 Task: Look for space in Balmazújváros, Hungary from 9th June, 2023 to 17th June, 2023 for 2 adults in price range Rs.7000 to Rs.12000. Place can be private room with 1  bedroom having 2 beds and 1 bathroom. Property type can be house, flat, guest house. Booking option can be shelf check-in. Required host language is English.
Action: Mouse moved to (545, 108)
Screenshot: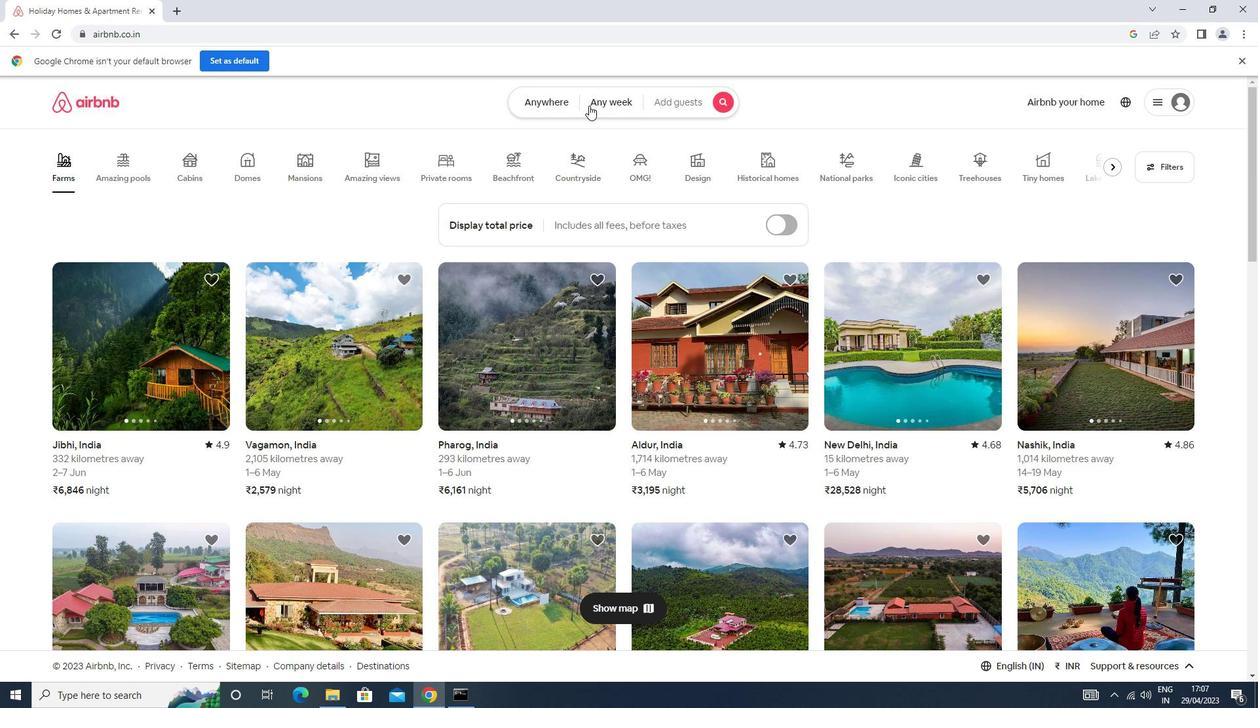 
Action: Mouse pressed left at (545, 108)
Screenshot: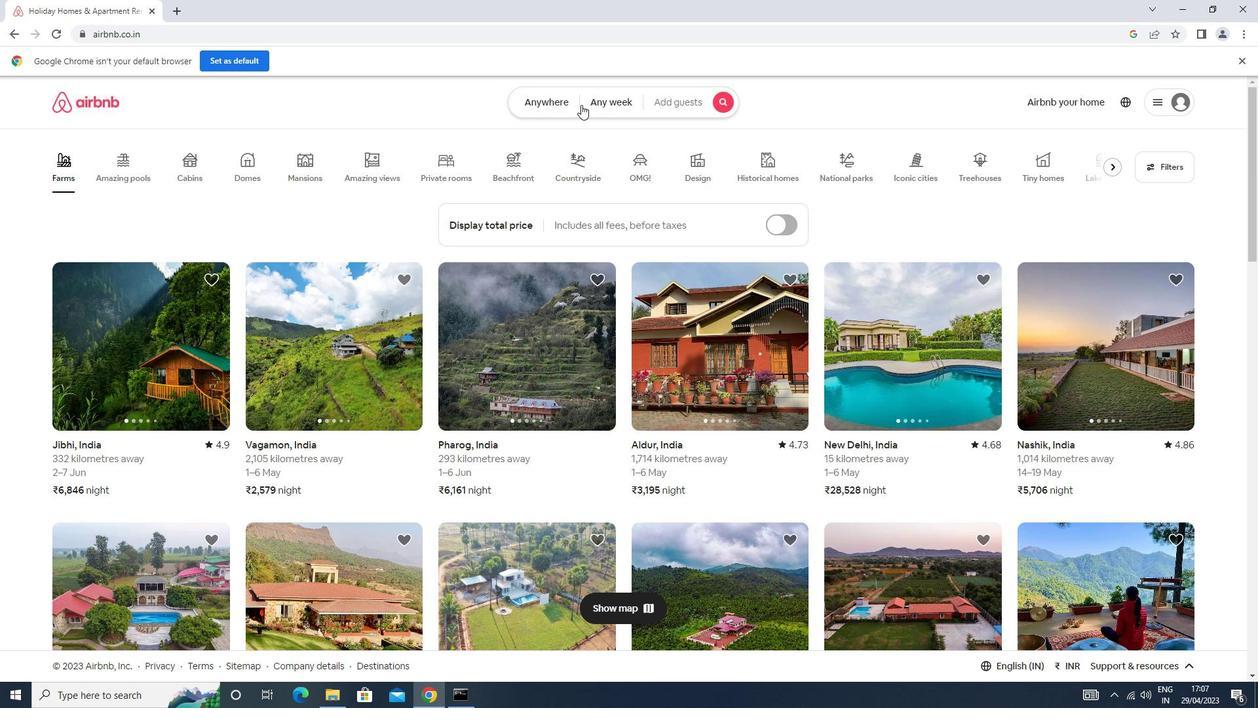 
Action: Mouse moved to (471, 150)
Screenshot: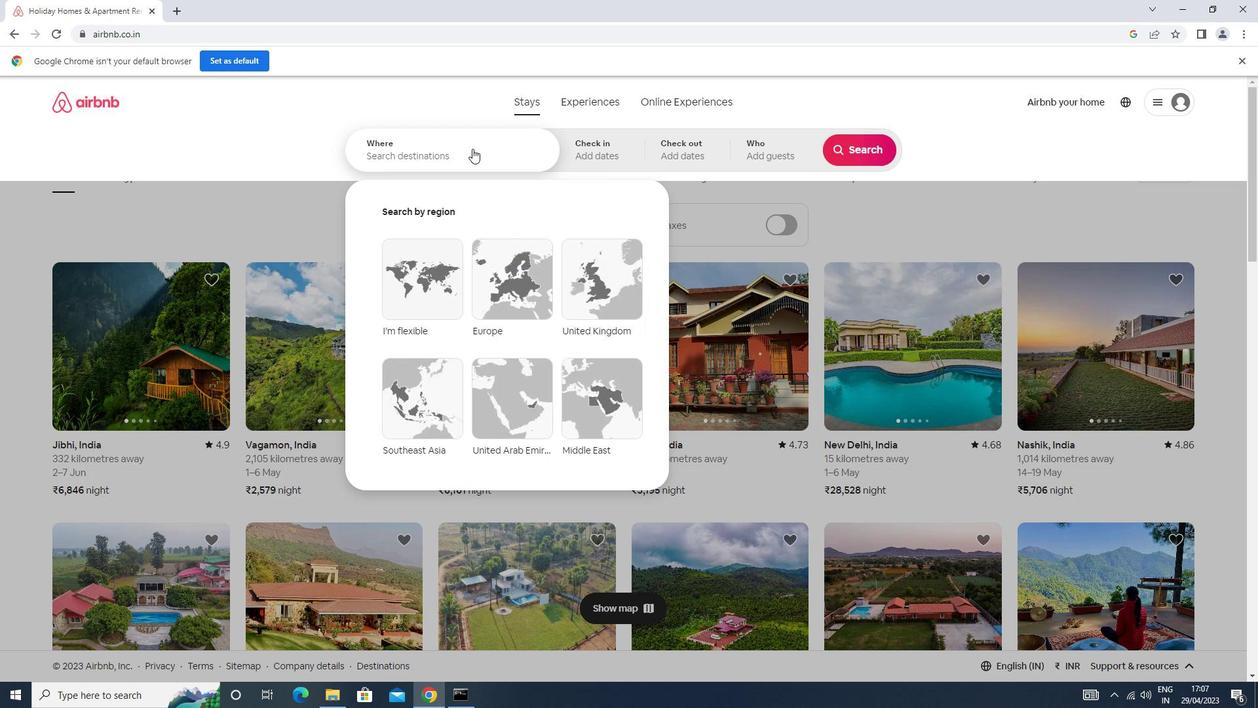 
Action: Mouse pressed left at (471, 150)
Screenshot: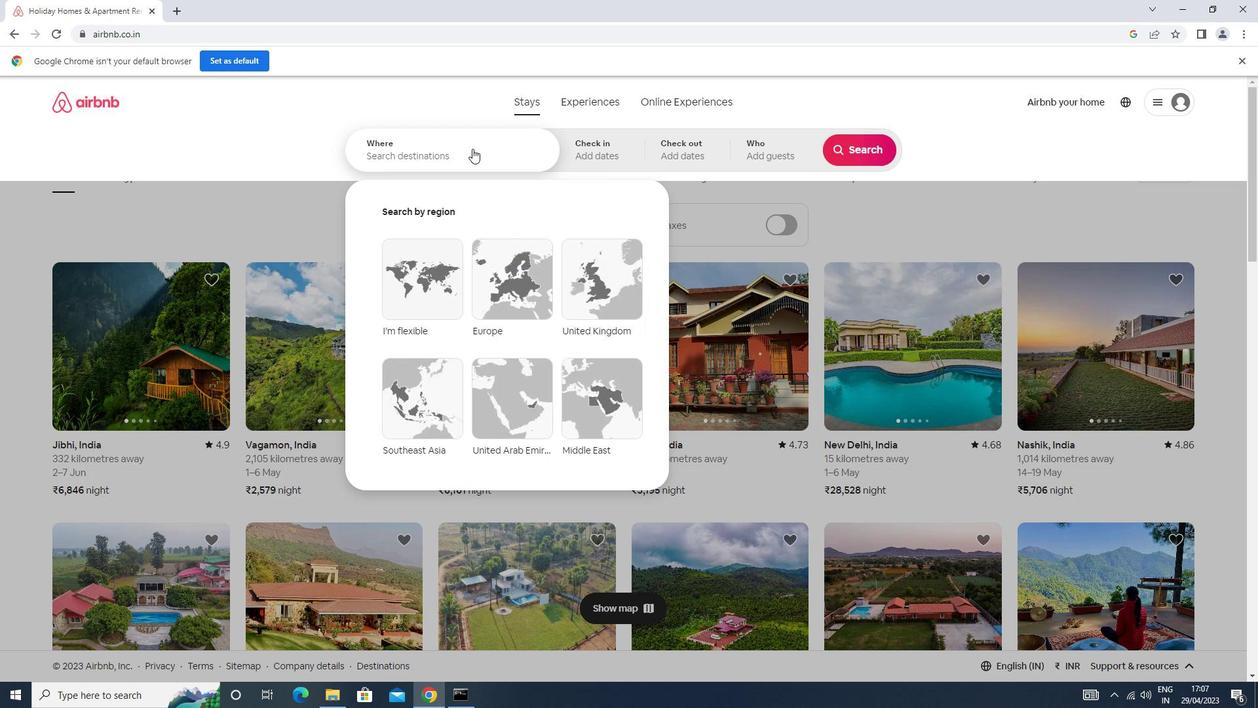 
Action: Key pressed <Key.caps_lock>b<Key.caps_lock><Key.caps_lock>almazujaros<Key.enter>
Screenshot: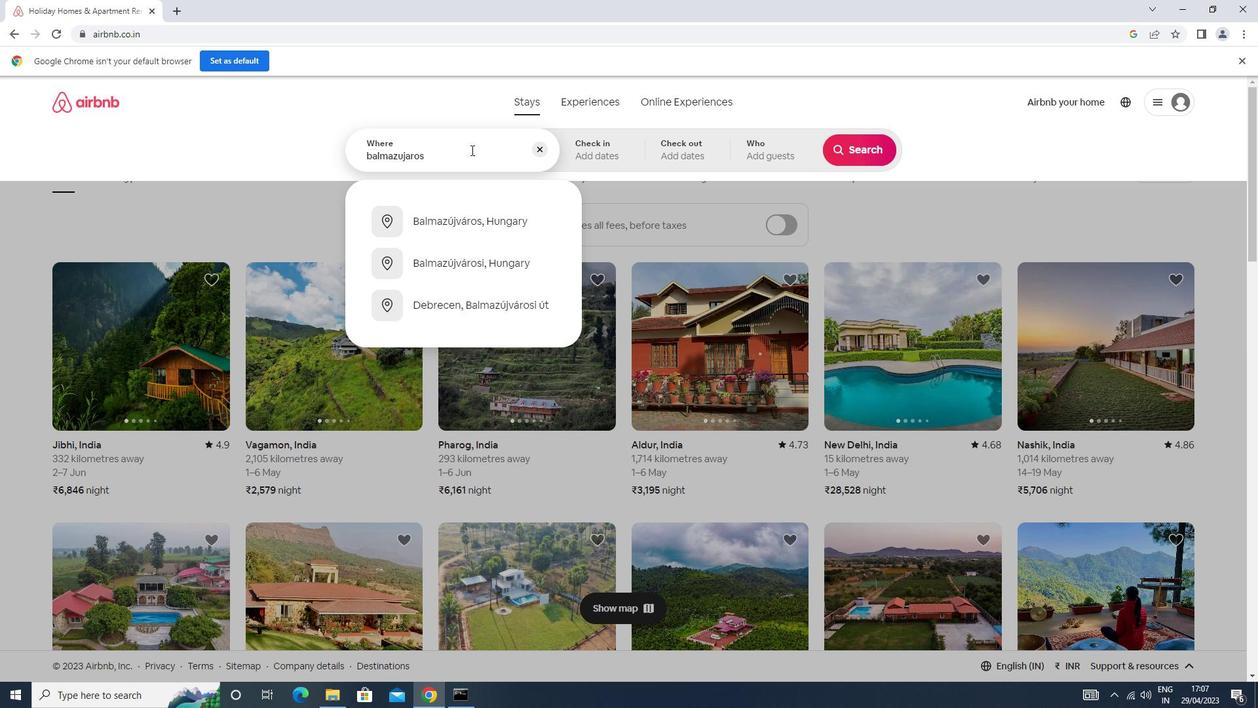 
Action: Mouse moved to (864, 250)
Screenshot: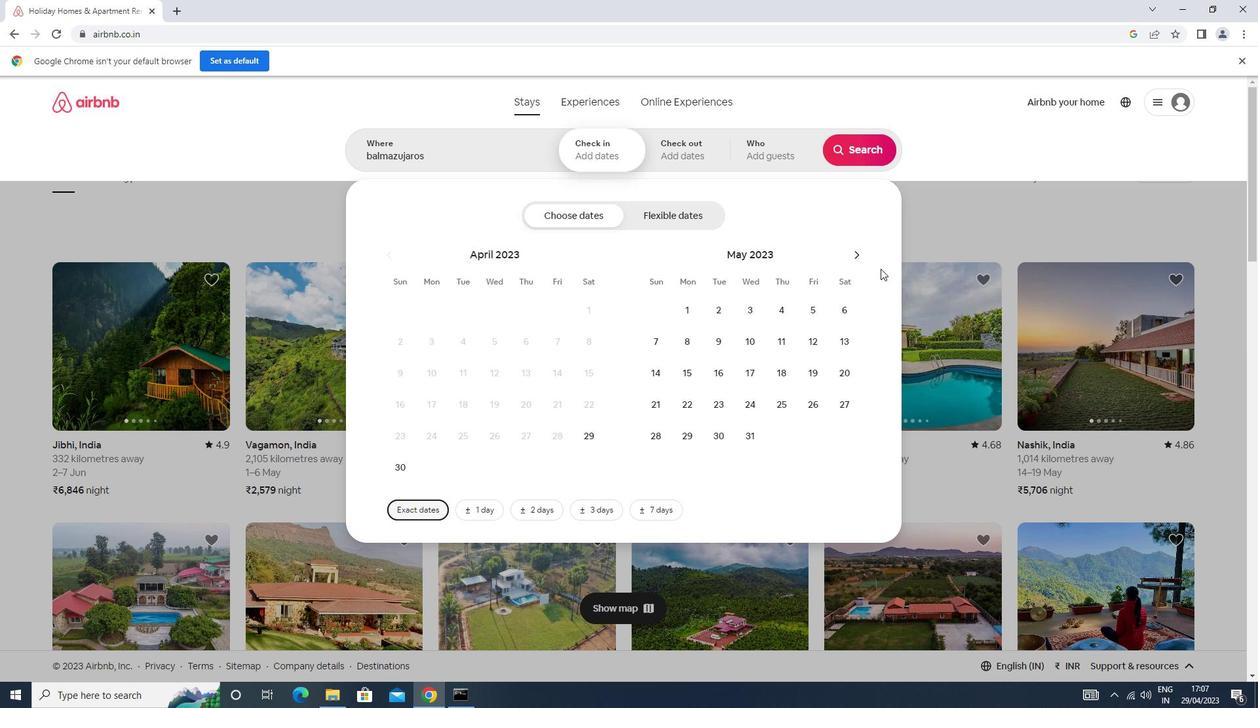 
Action: Mouse pressed left at (864, 250)
Screenshot: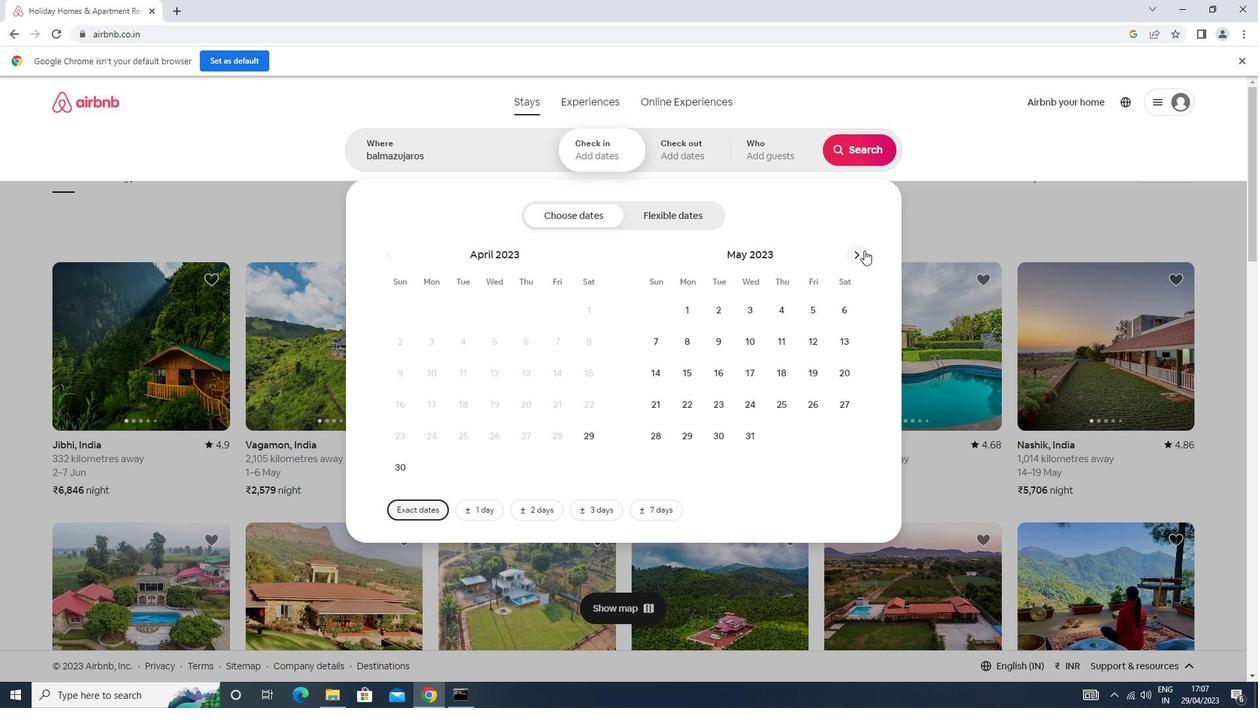 
Action: Mouse moved to (810, 341)
Screenshot: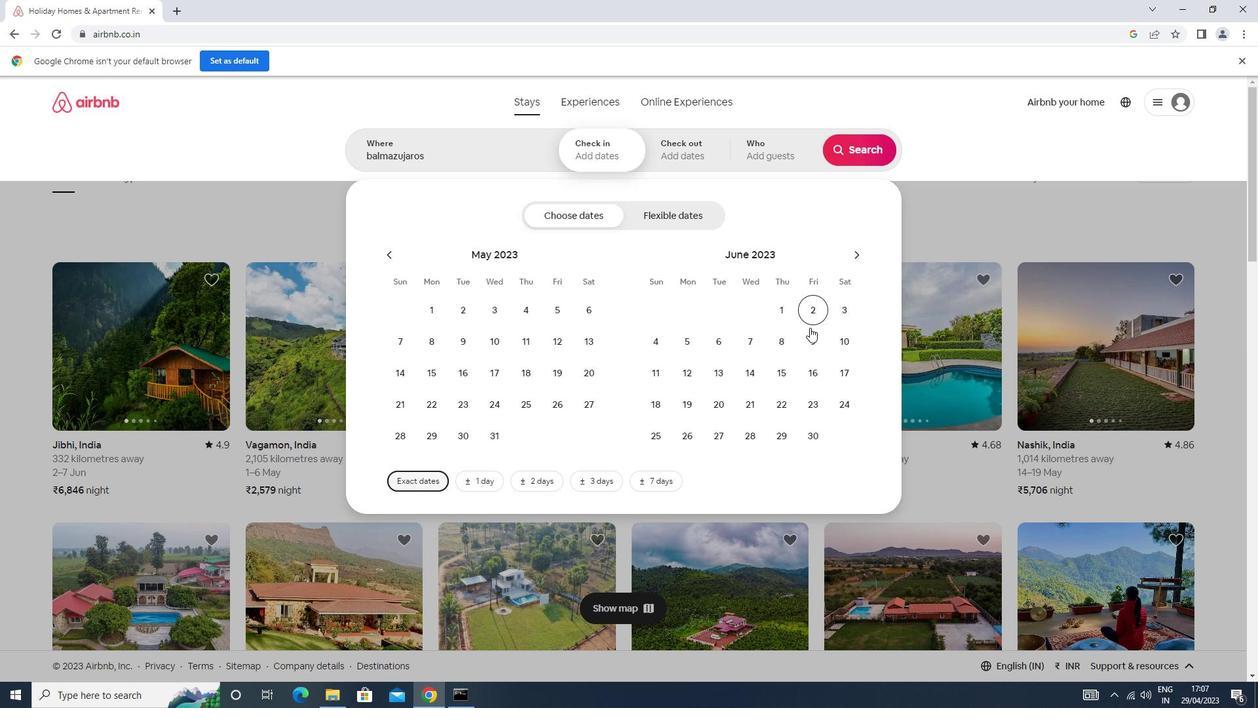 
Action: Mouse pressed left at (810, 341)
Screenshot: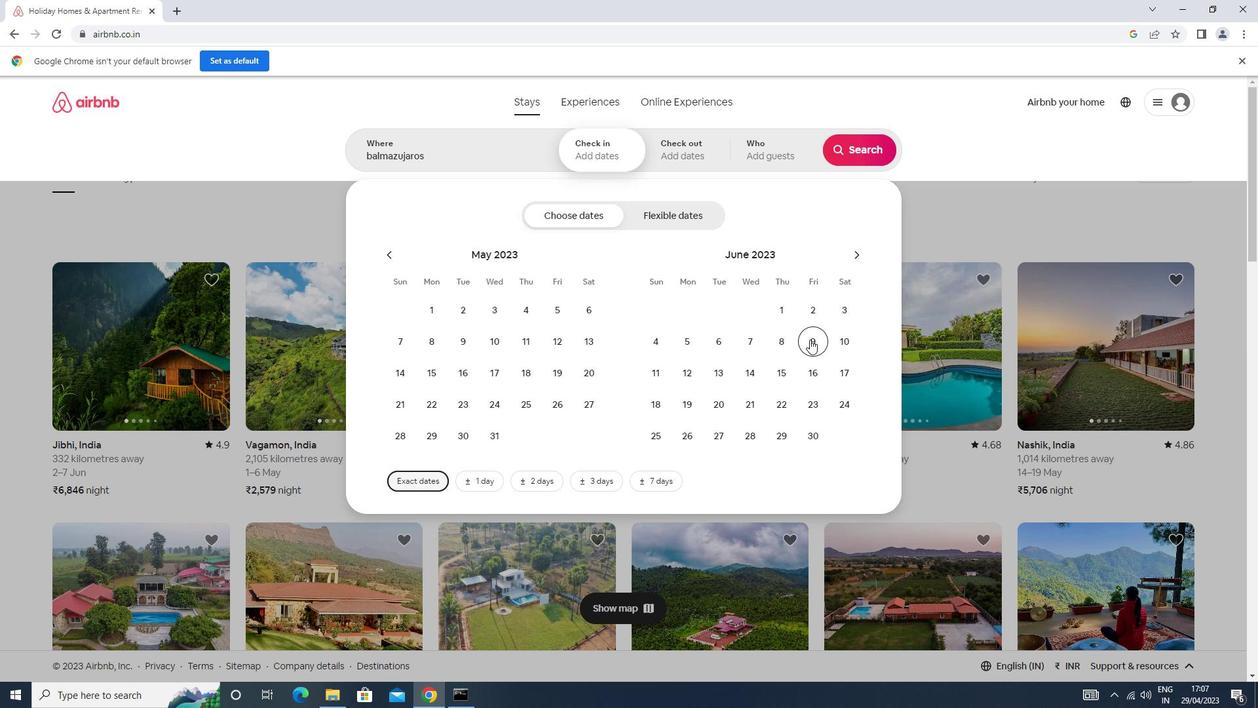 
Action: Mouse moved to (840, 370)
Screenshot: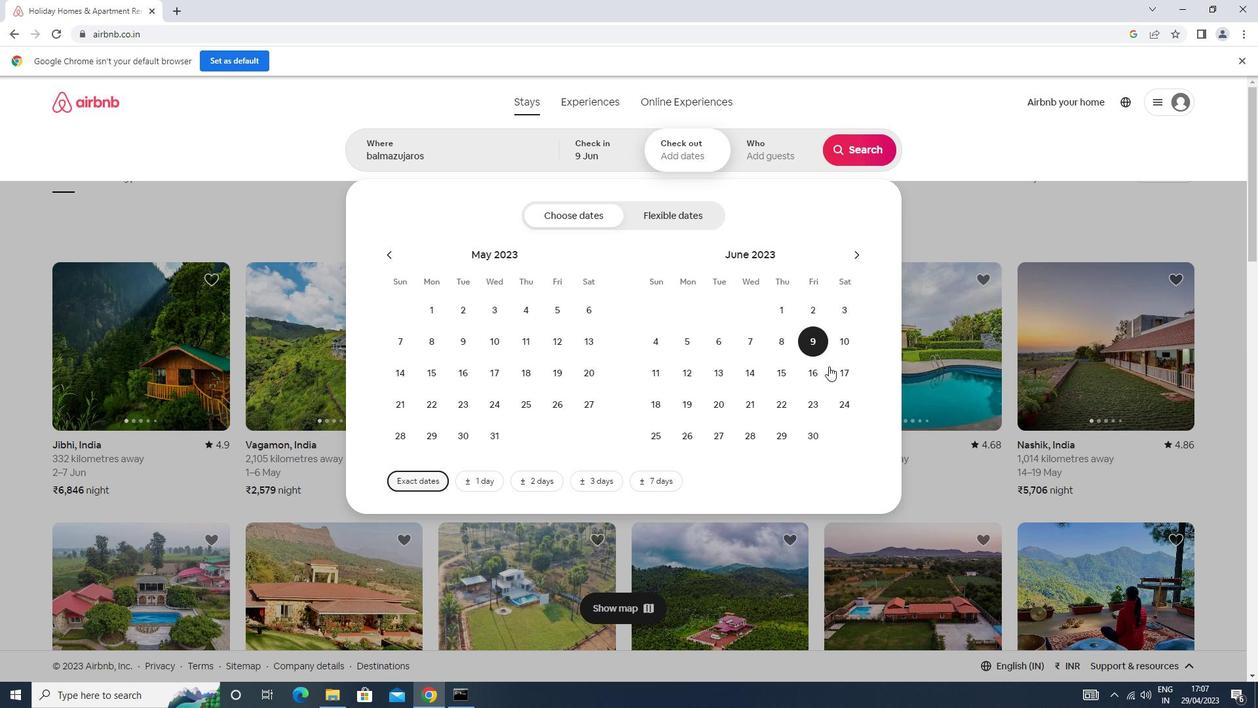 
Action: Mouse pressed left at (840, 370)
Screenshot: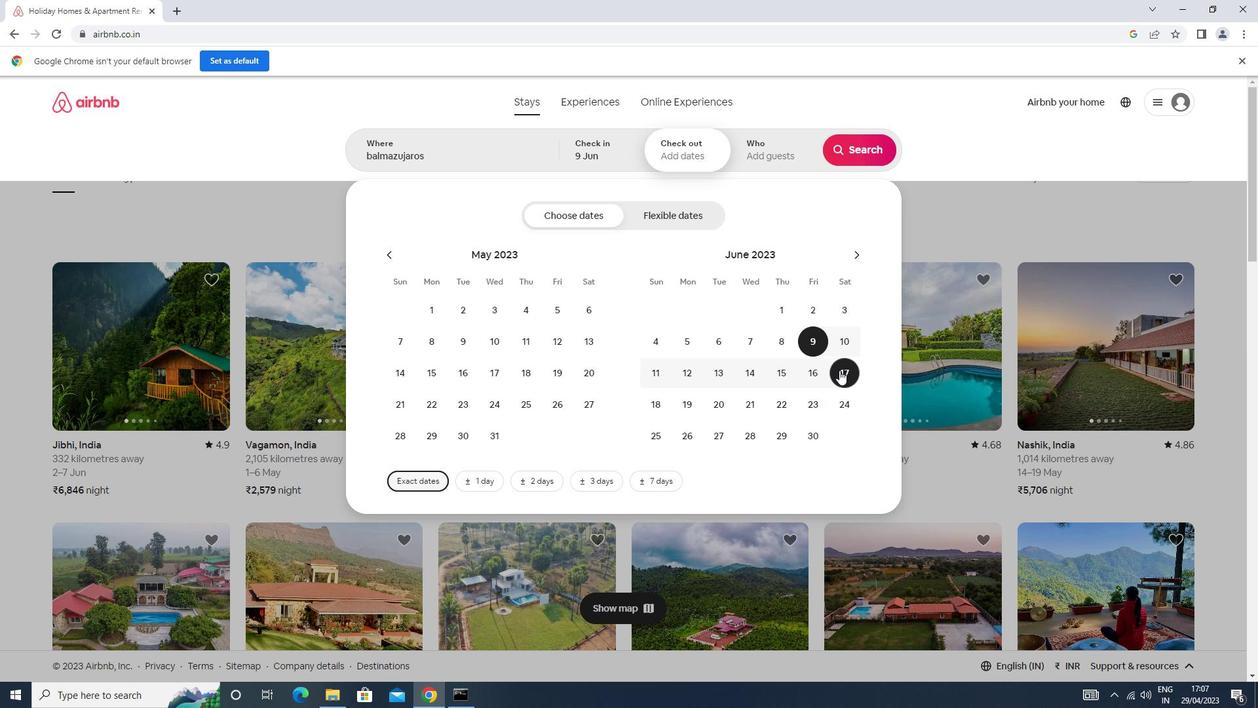 
Action: Mouse moved to (755, 154)
Screenshot: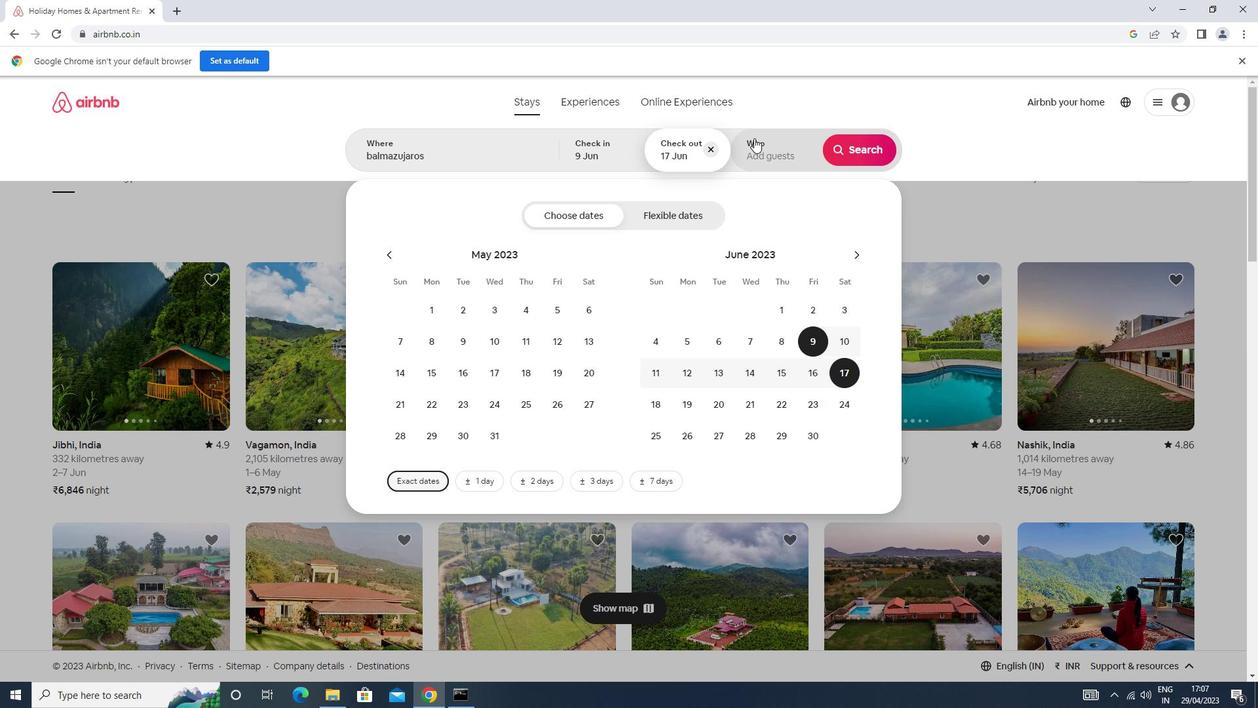 
Action: Mouse pressed left at (755, 154)
Screenshot: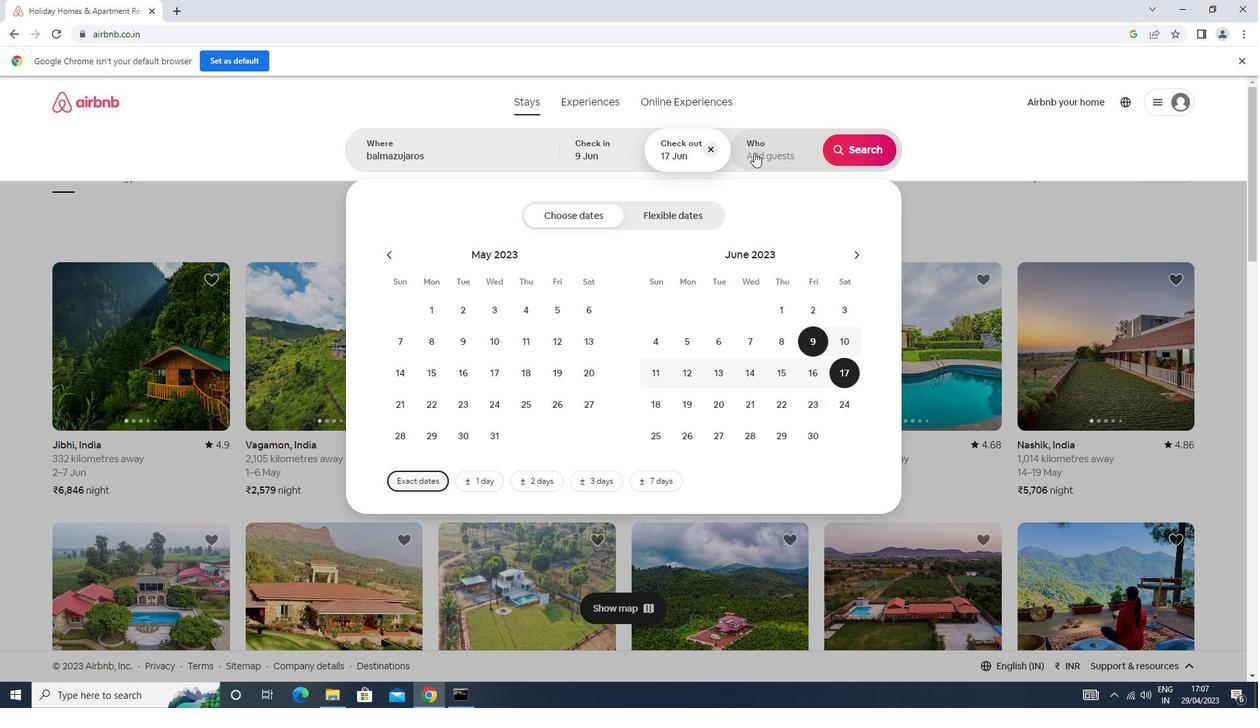
Action: Mouse moved to (862, 220)
Screenshot: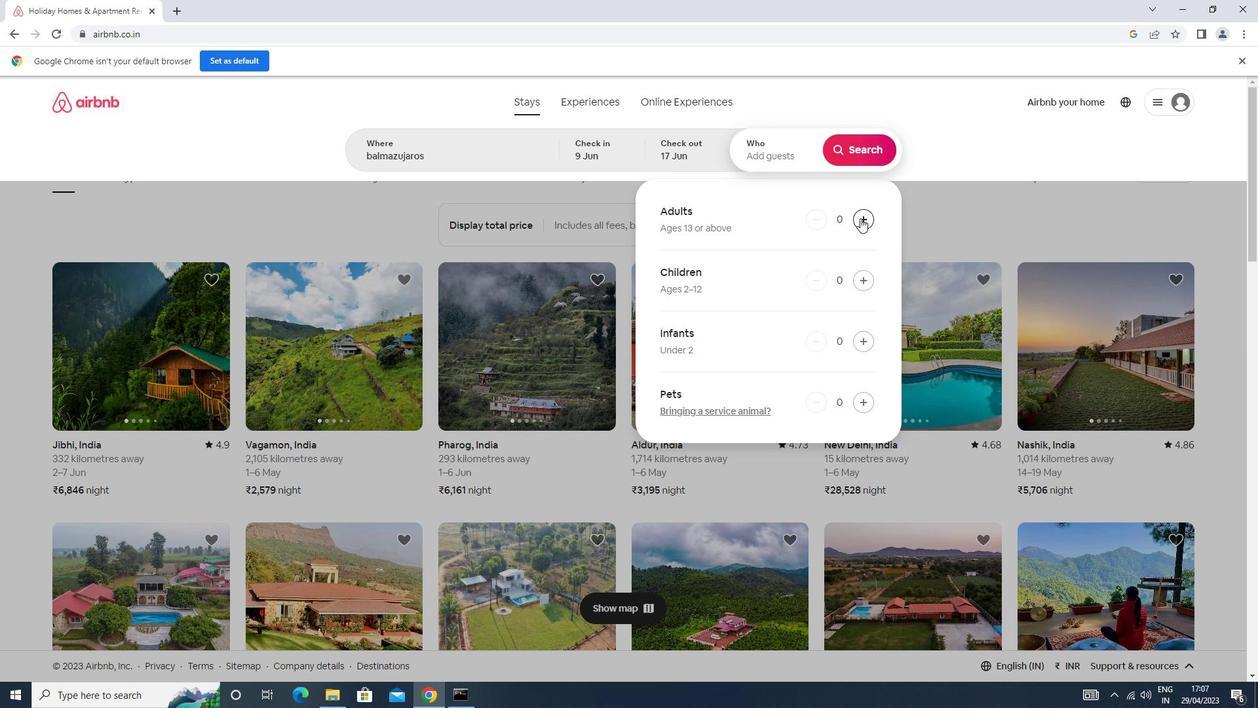 
Action: Mouse pressed left at (862, 220)
Screenshot: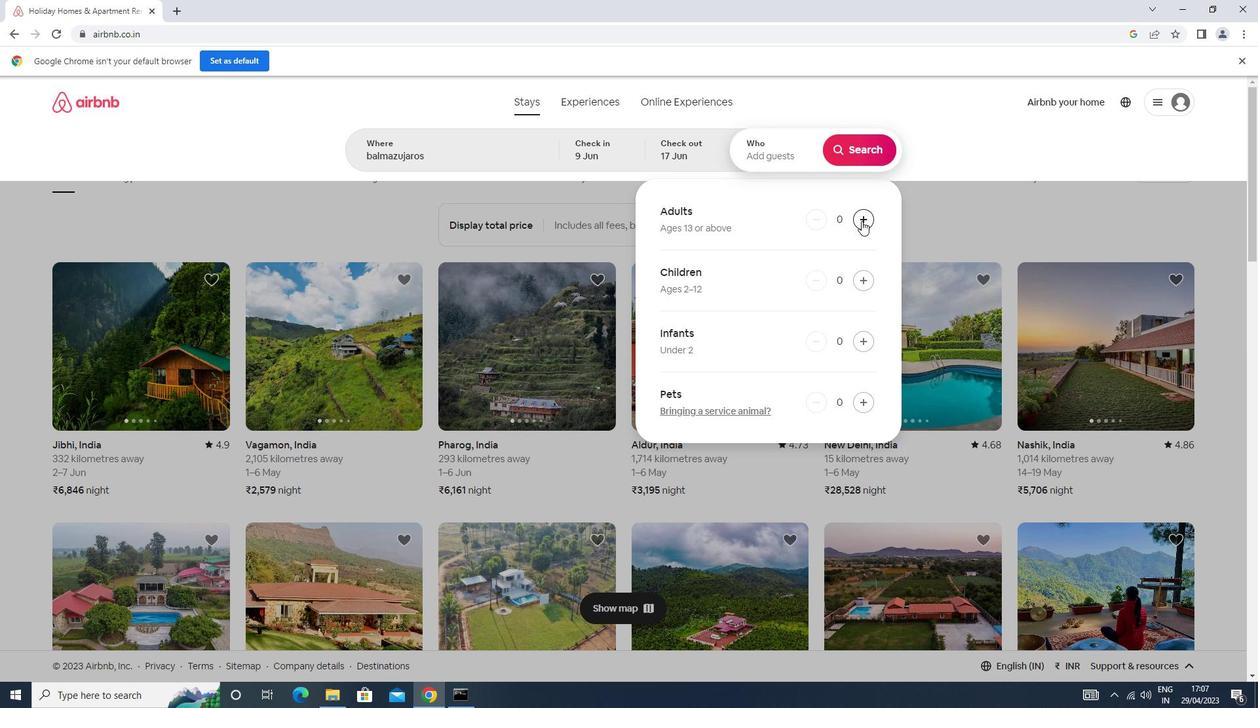 
Action: Mouse pressed left at (862, 220)
Screenshot: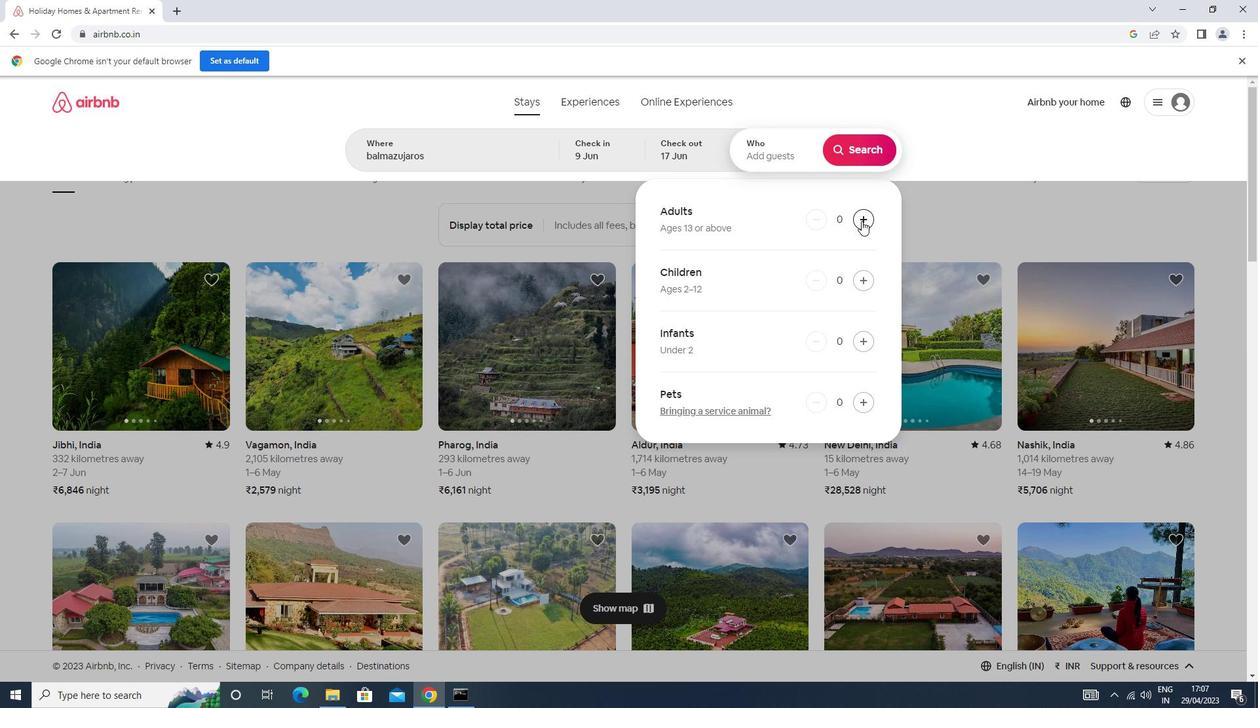 
Action: Mouse moved to (864, 145)
Screenshot: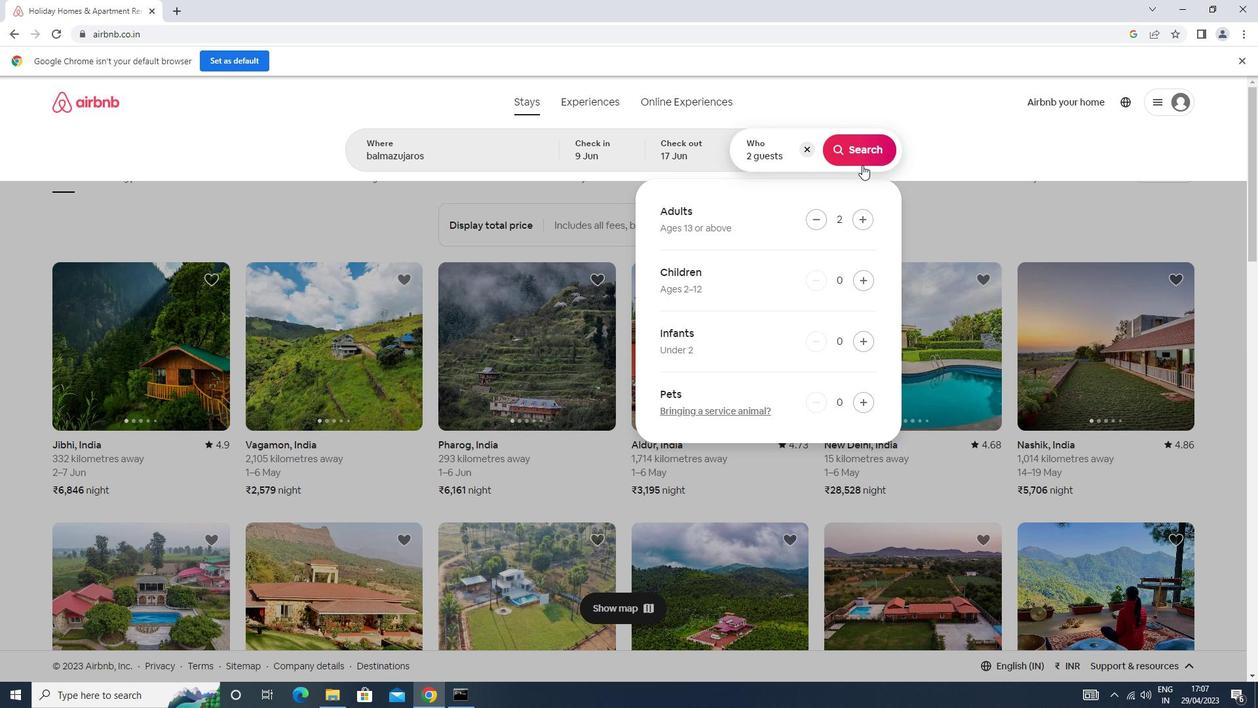 
Action: Mouse pressed left at (864, 145)
Screenshot: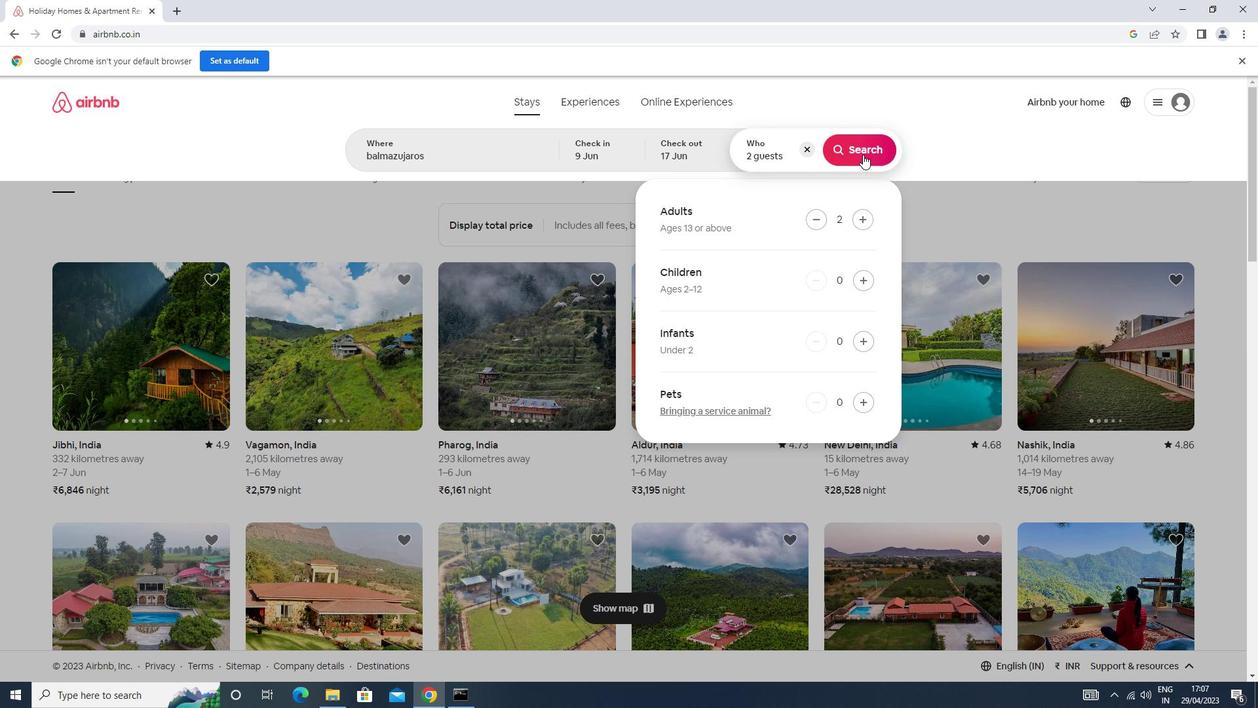 
Action: Mouse moved to (1194, 155)
Screenshot: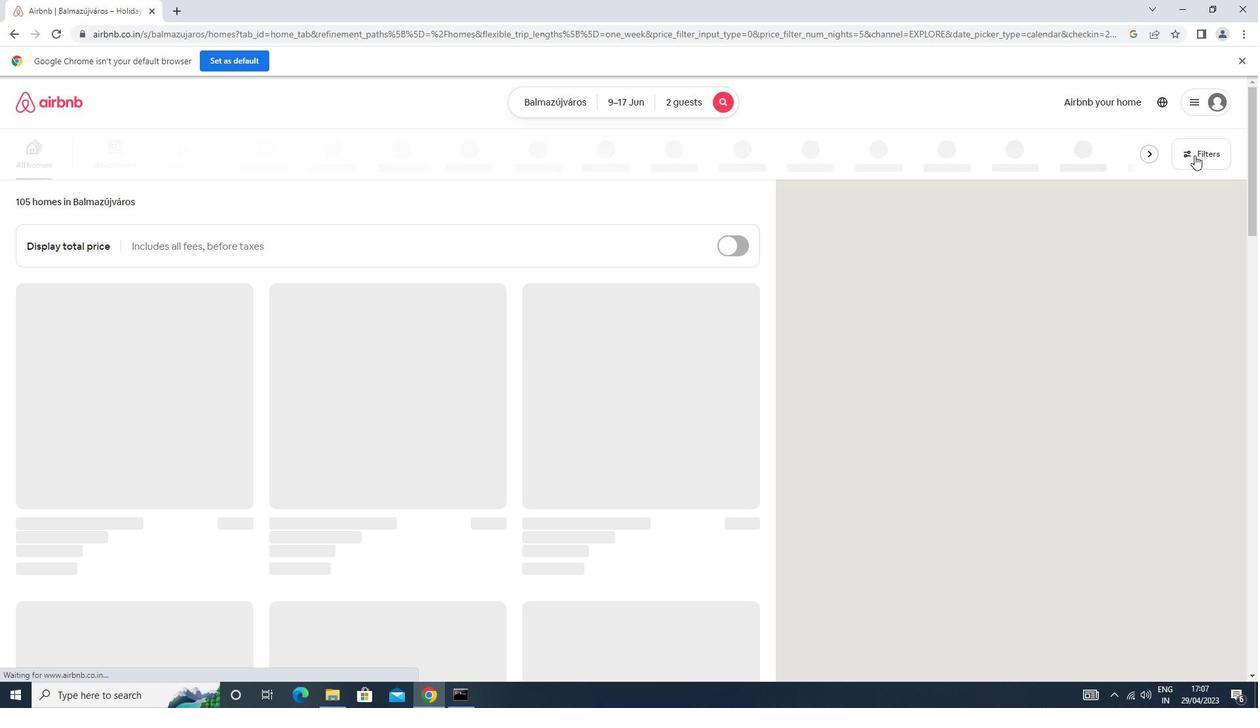 
Action: Mouse pressed left at (1194, 155)
Screenshot: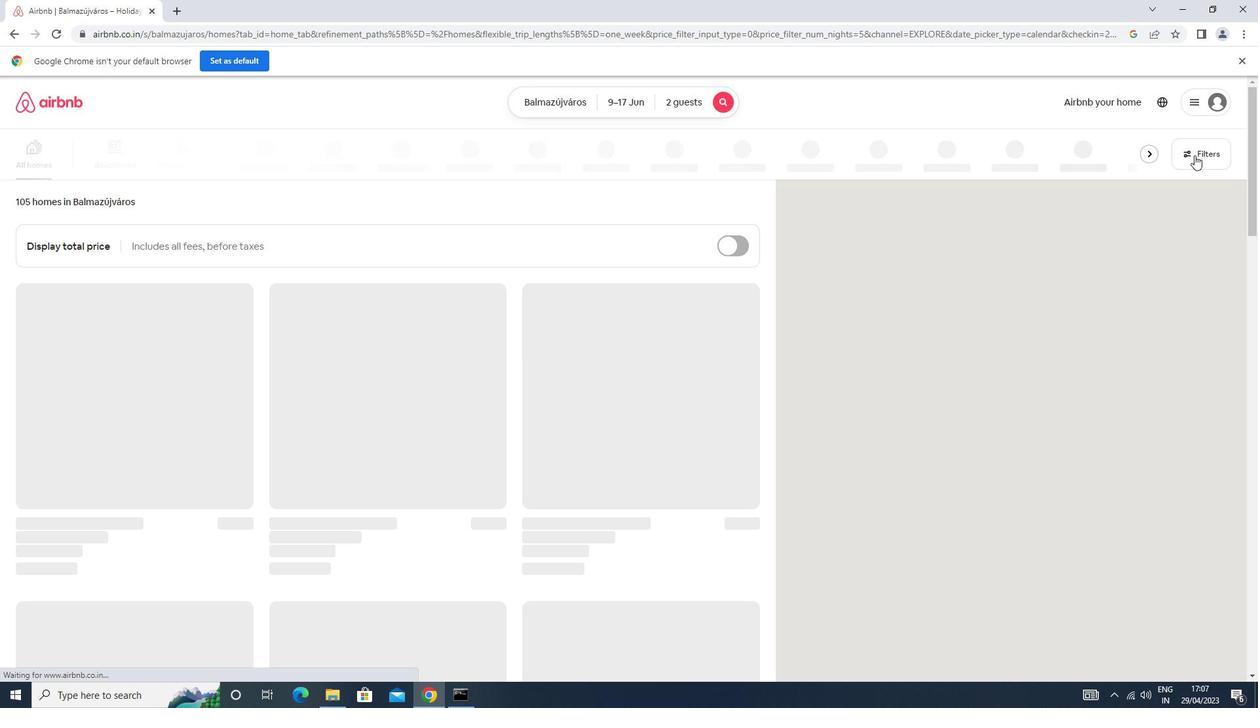 
Action: Mouse moved to (482, 319)
Screenshot: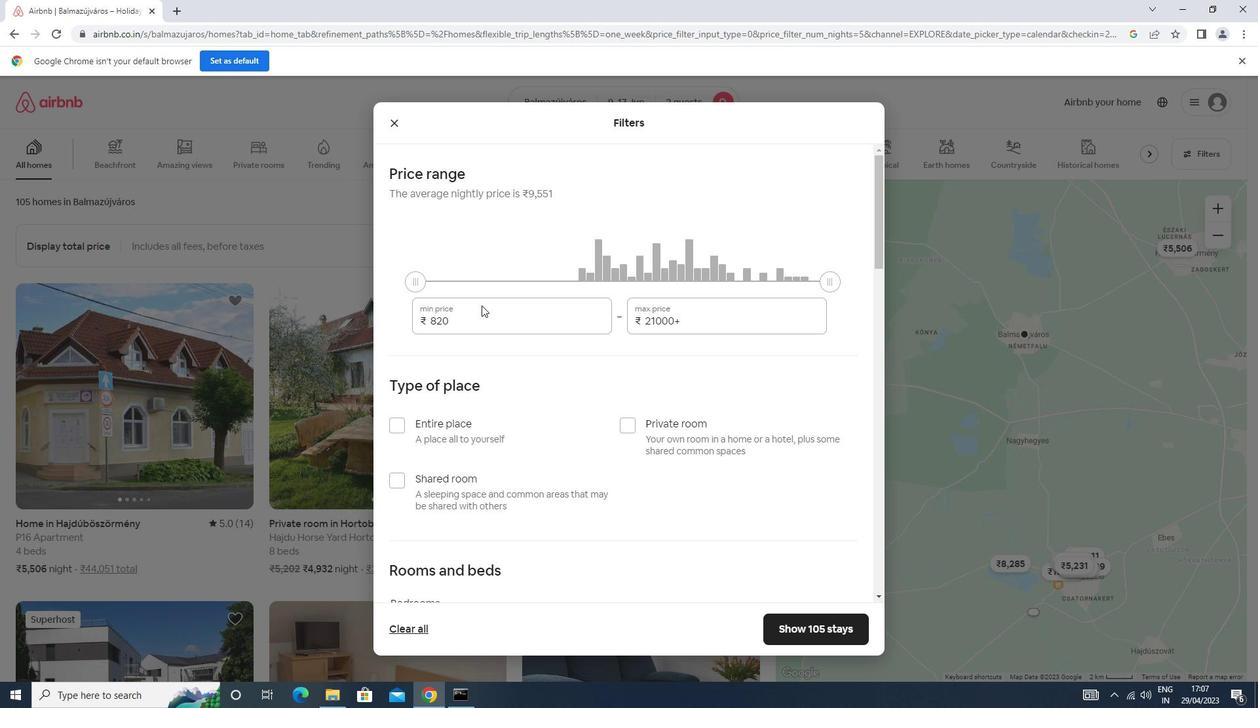 
Action: Mouse pressed left at (482, 319)
Screenshot: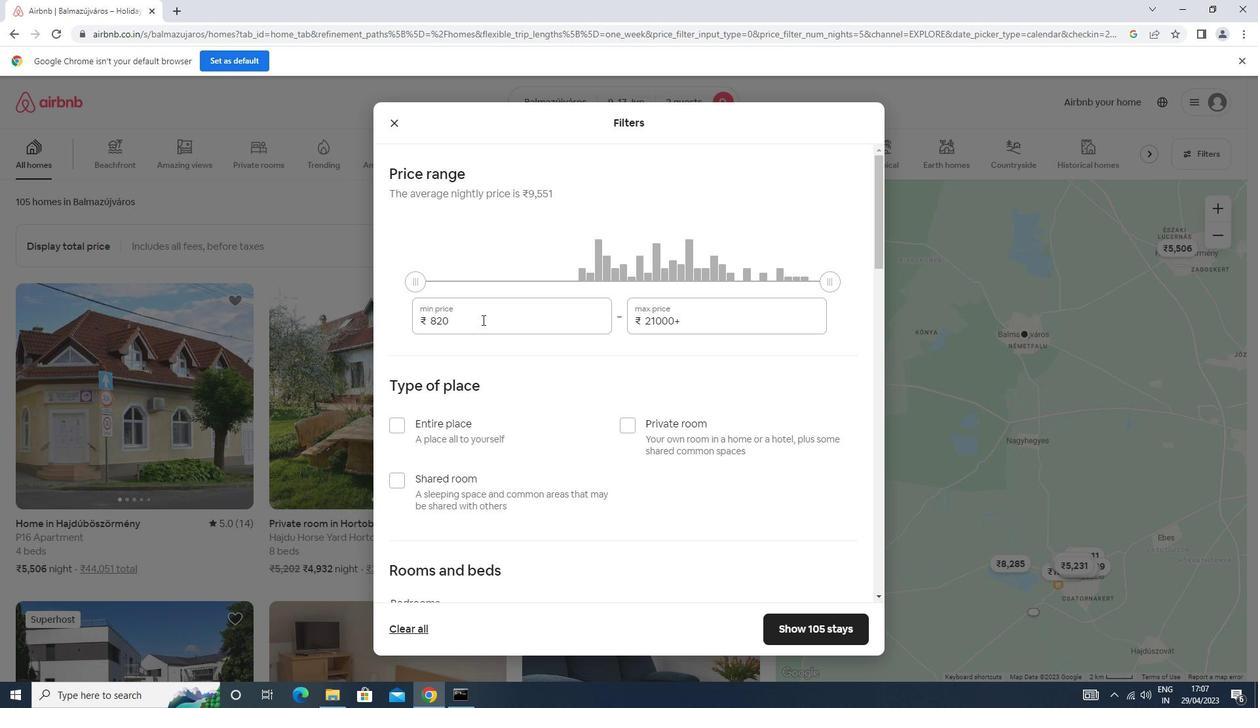 
Action: Key pressed <Key.backspace><Key.backspace><Key.backspace><Key.backspace>7000<Key.tab>12000
Screenshot: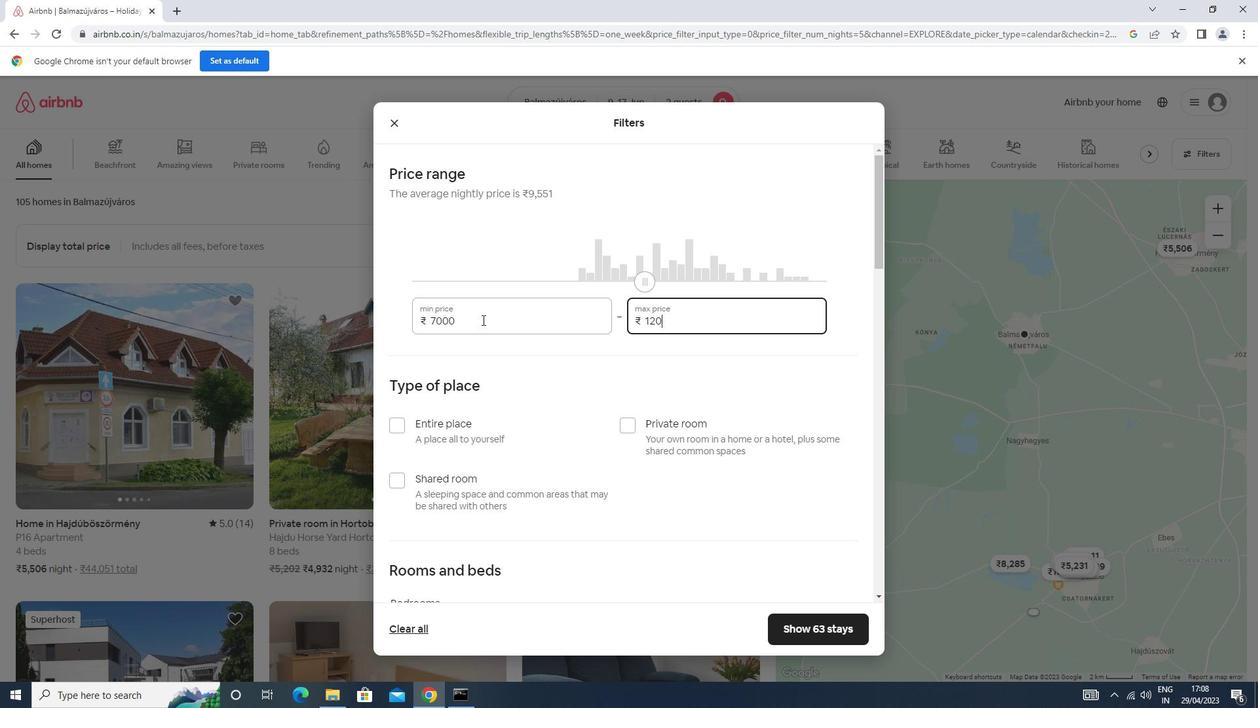 
Action: Mouse moved to (482, 319)
Screenshot: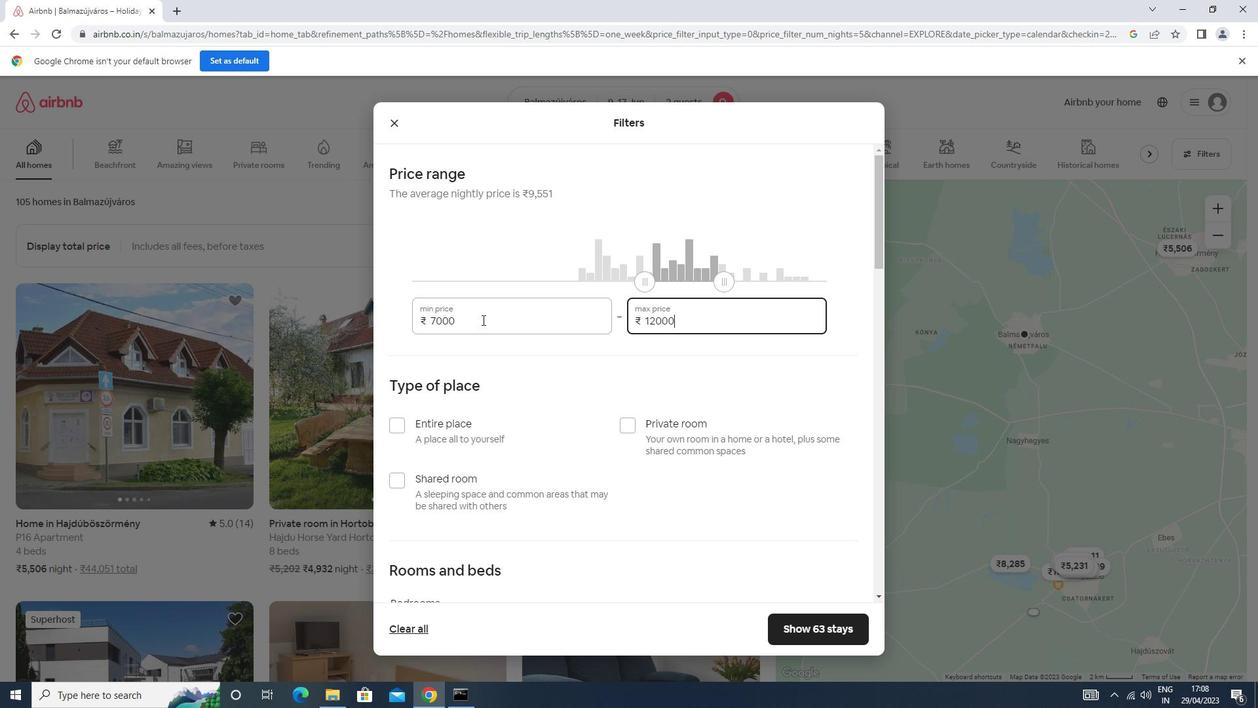 
Action: Mouse scrolled (482, 319) with delta (0, 0)
Screenshot: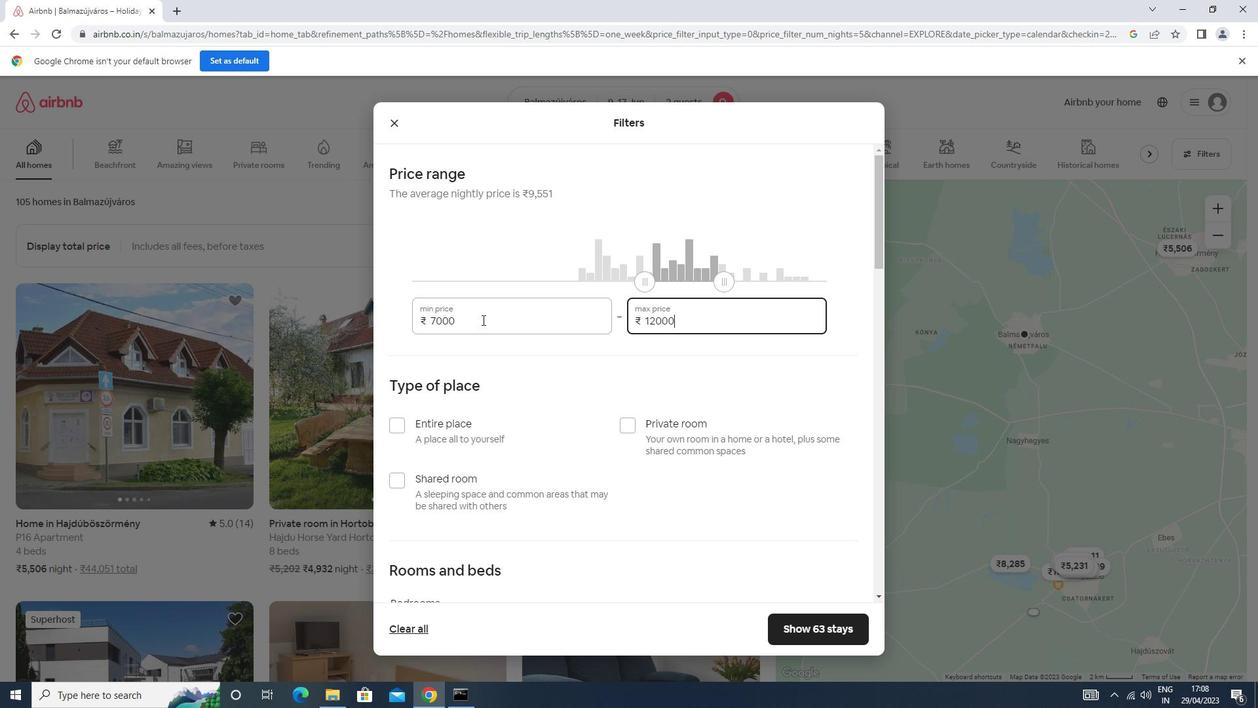 
Action: Mouse scrolled (482, 319) with delta (0, 0)
Screenshot: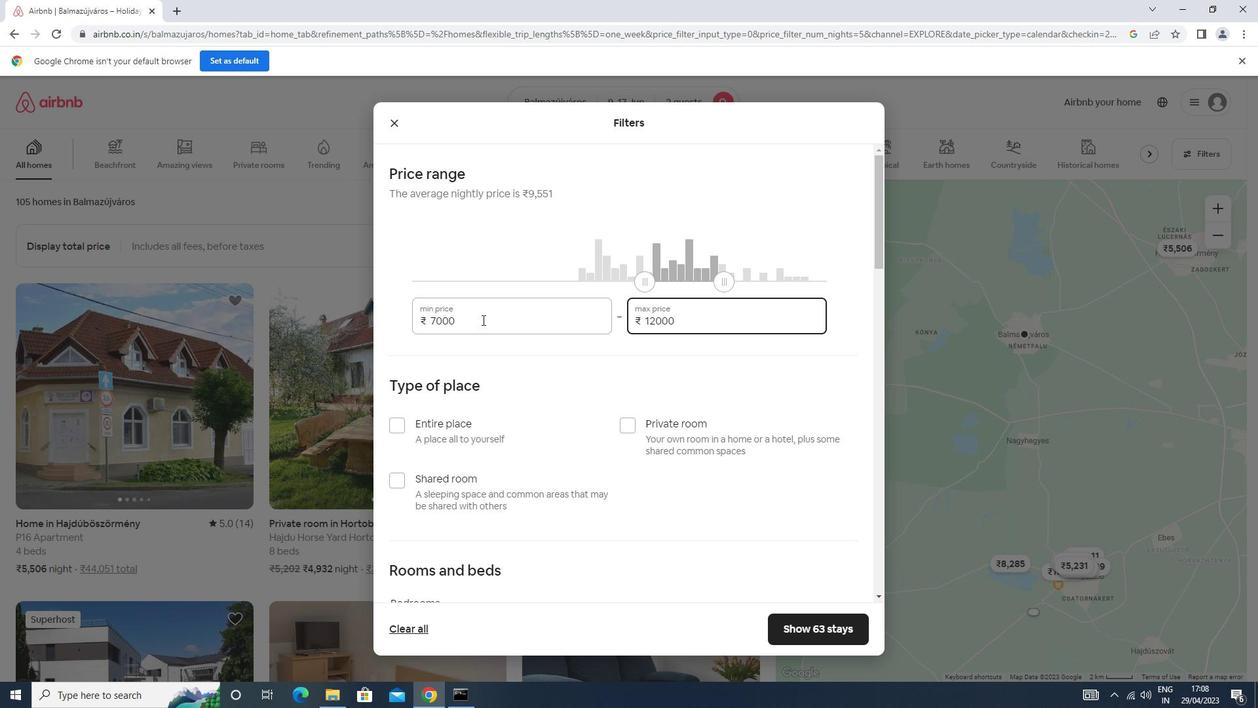 
Action: Mouse moved to (630, 290)
Screenshot: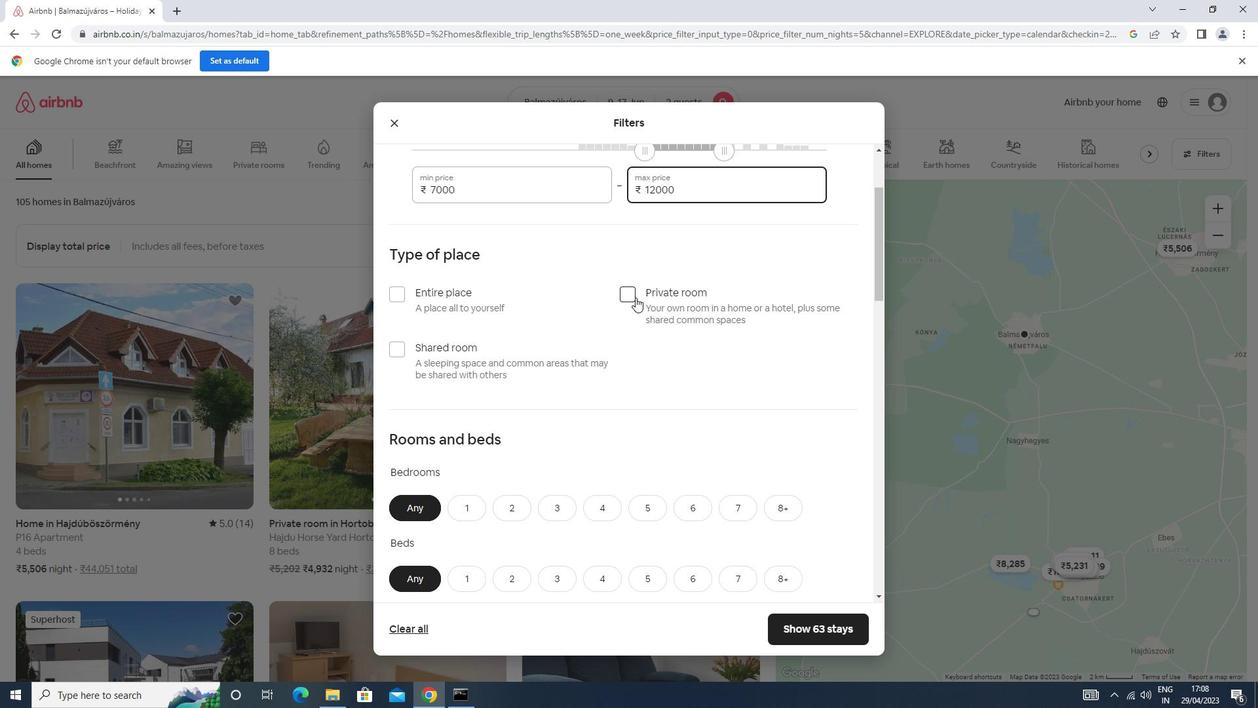 
Action: Mouse pressed left at (630, 290)
Screenshot: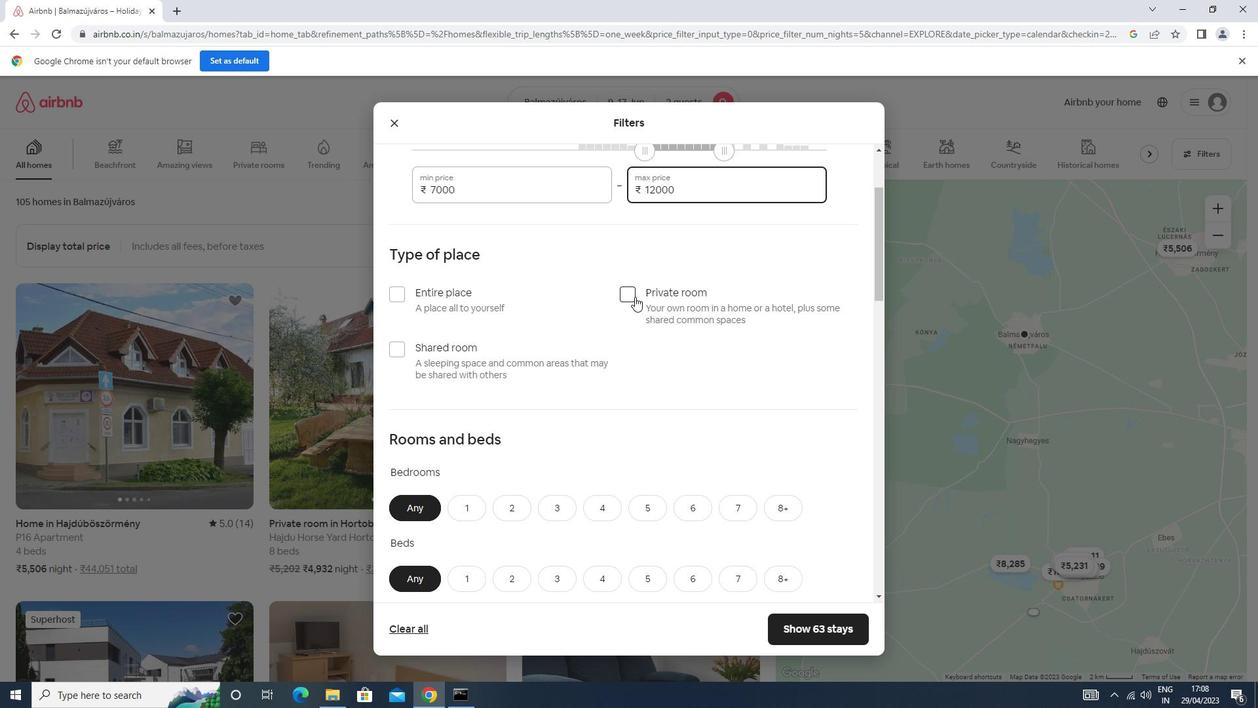 
Action: Mouse moved to (628, 289)
Screenshot: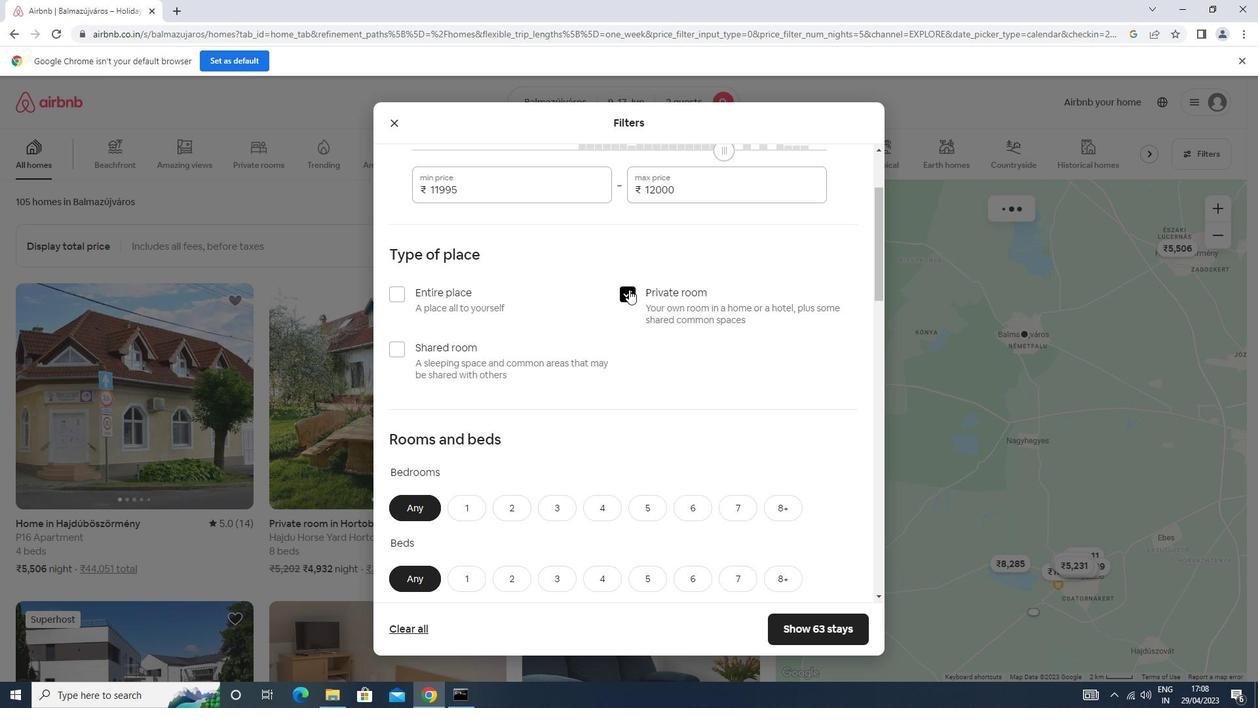 
Action: Mouse scrolled (628, 289) with delta (0, 0)
Screenshot: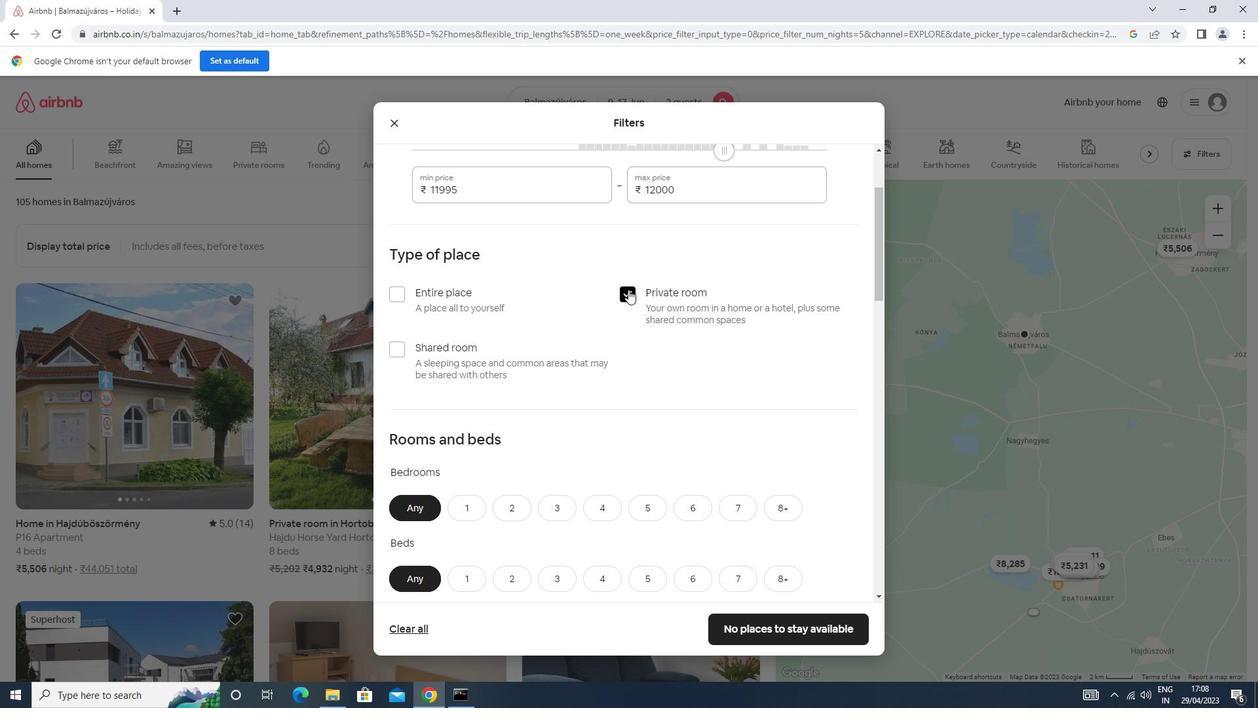 
Action: Mouse scrolled (628, 289) with delta (0, 0)
Screenshot: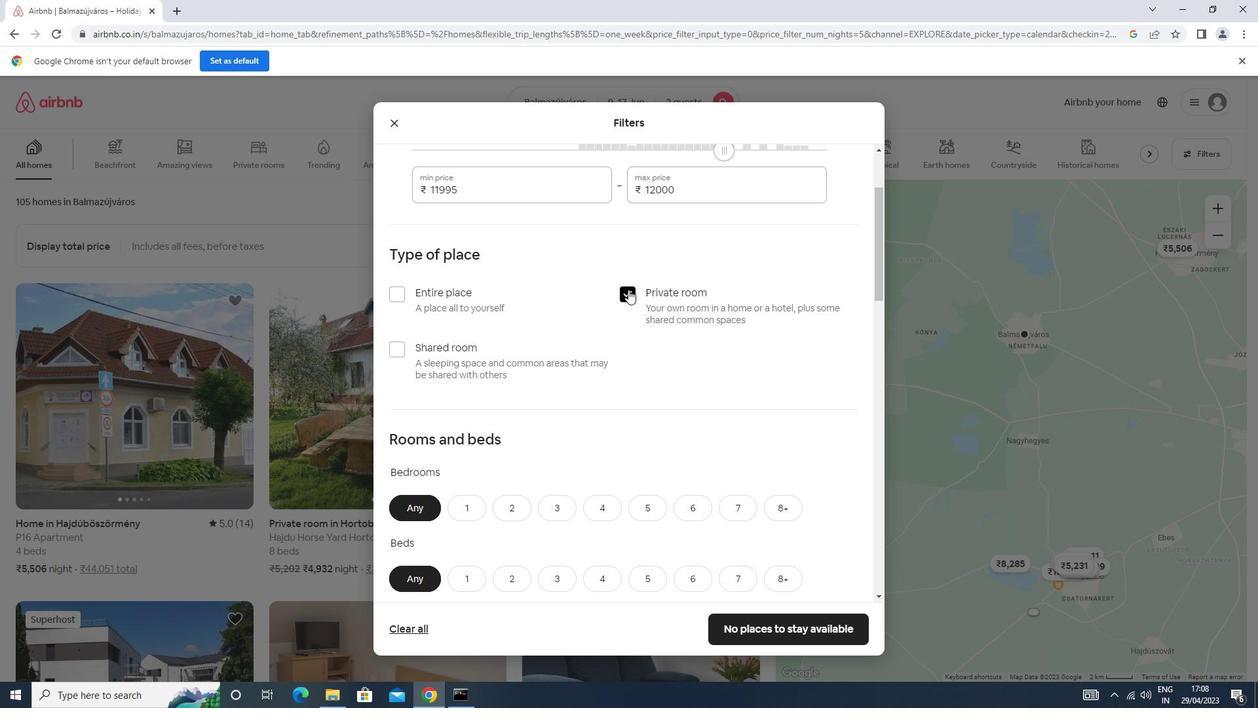 
Action: Mouse moved to (469, 368)
Screenshot: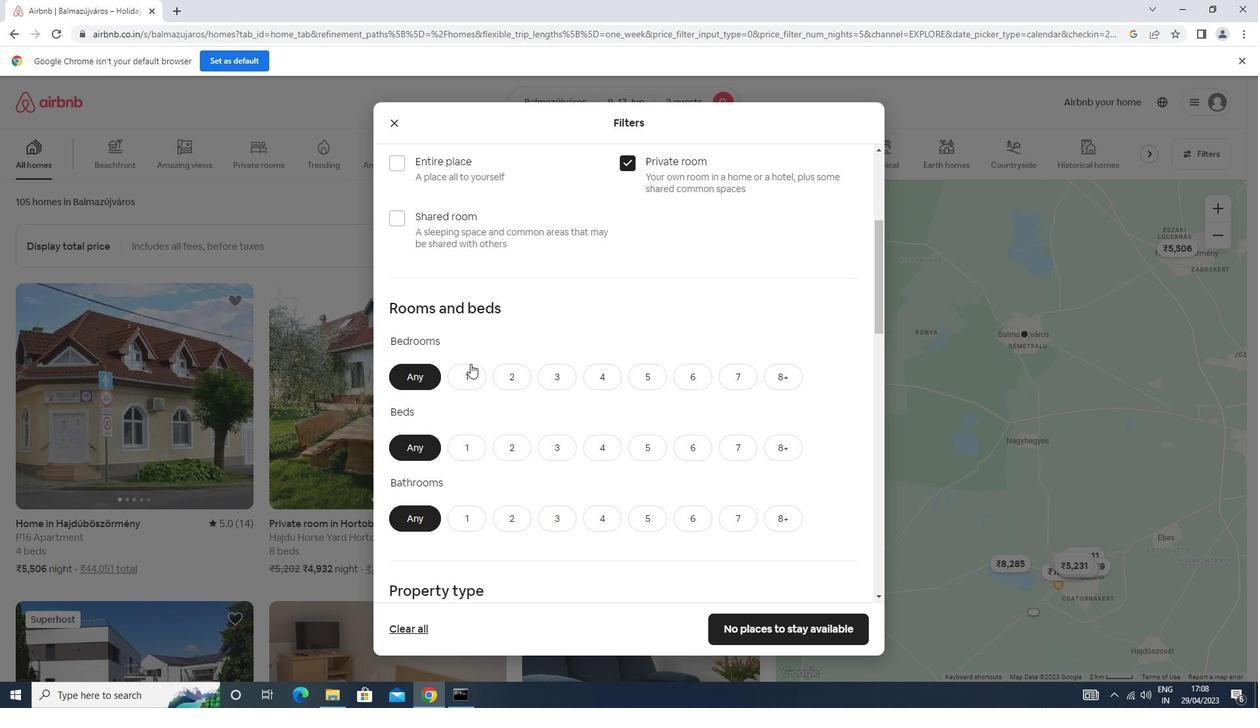 
Action: Mouse pressed left at (469, 368)
Screenshot: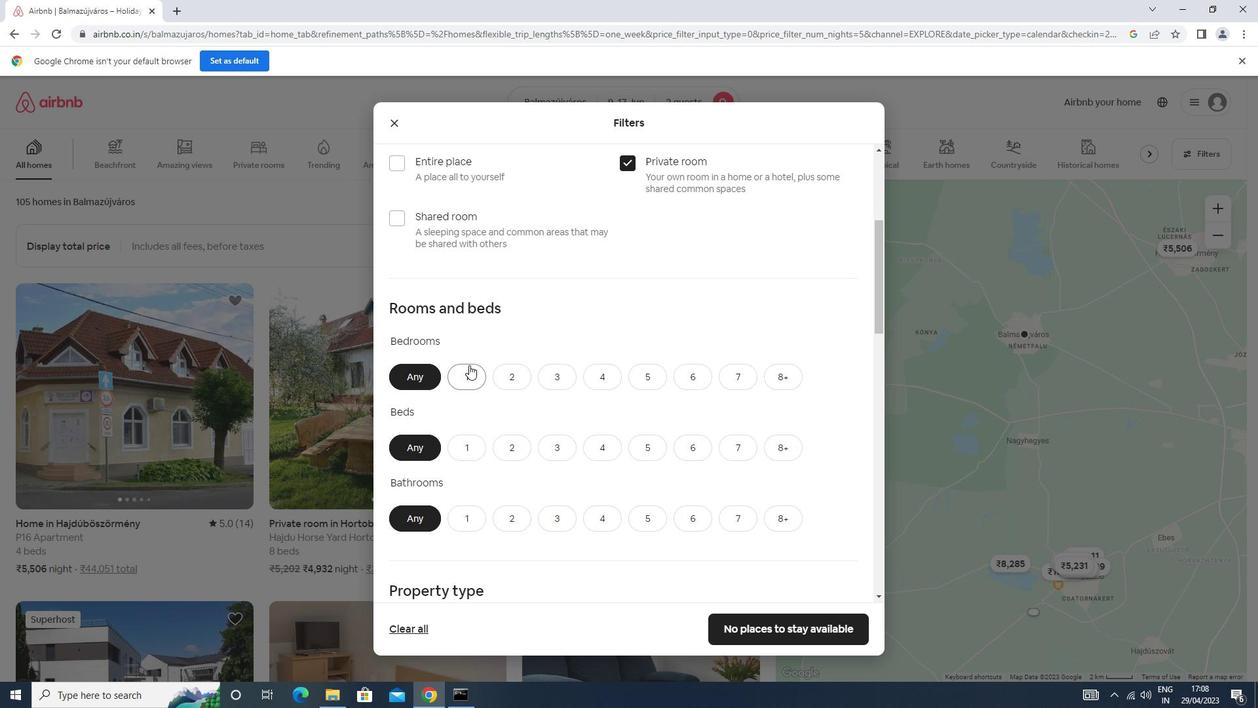
Action: Mouse scrolled (469, 367) with delta (0, 0)
Screenshot: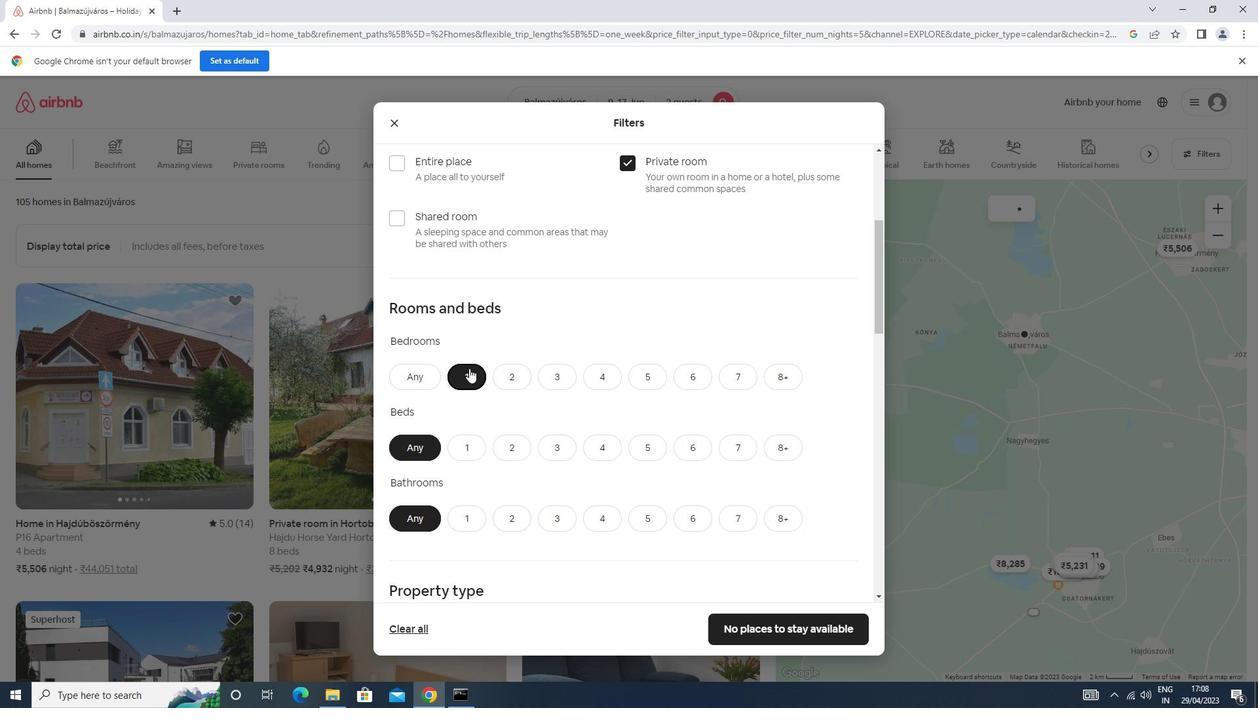 
Action: Mouse moved to (500, 380)
Screenshot: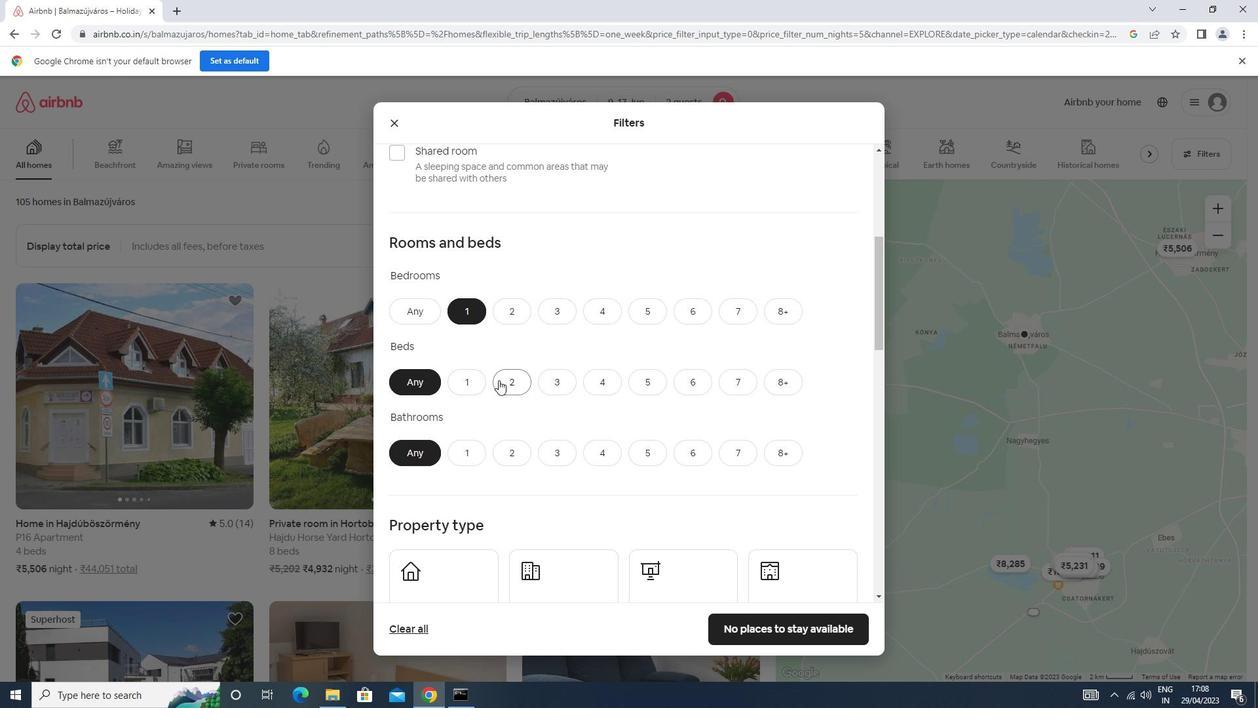 
Action: Mouse pressed left at (500, 380)
Screenshot: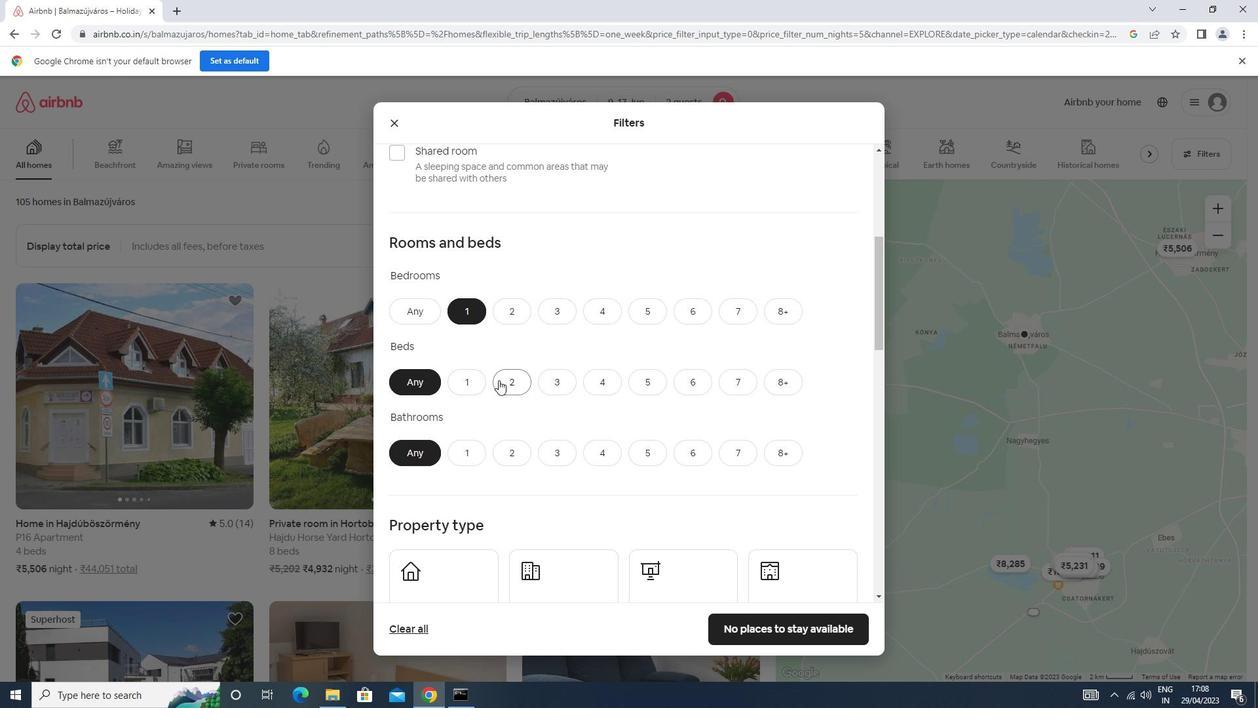 
Action: Mouse scrolled (500, 379) with delta (0, 0)
Screenshot: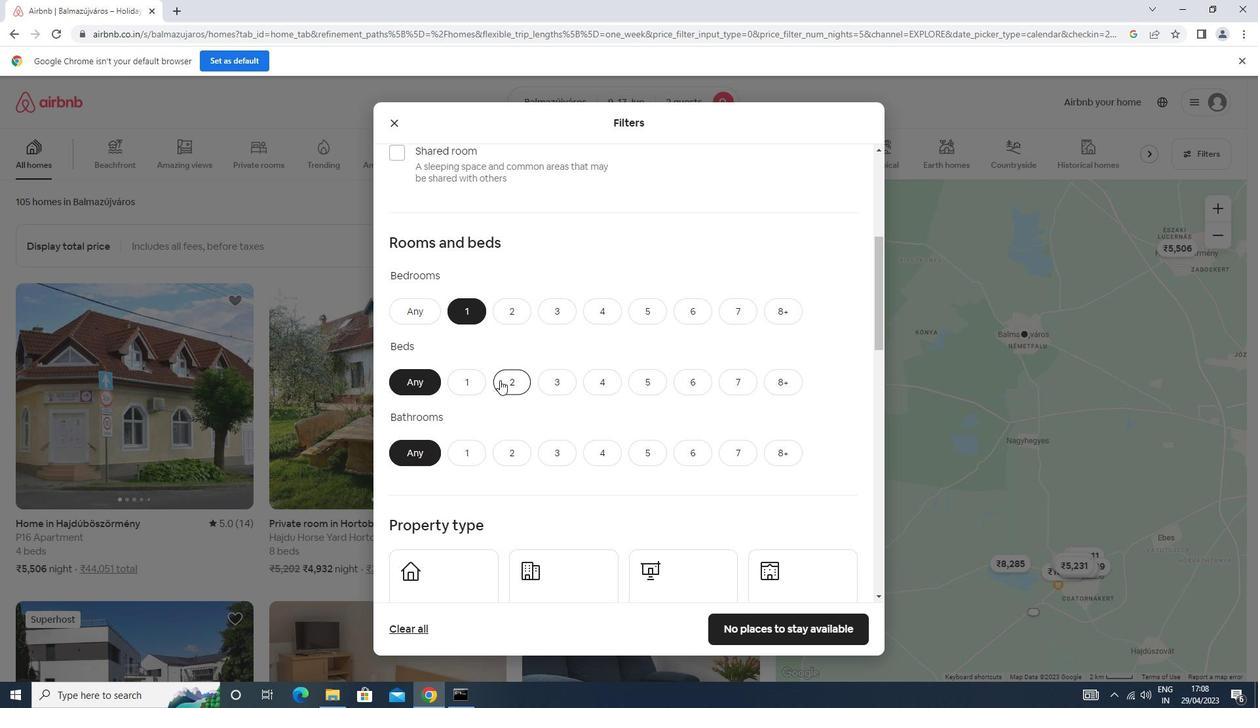 
Action: Mouse scrolled (500, 379) with delta (0, 0)
Screenshot: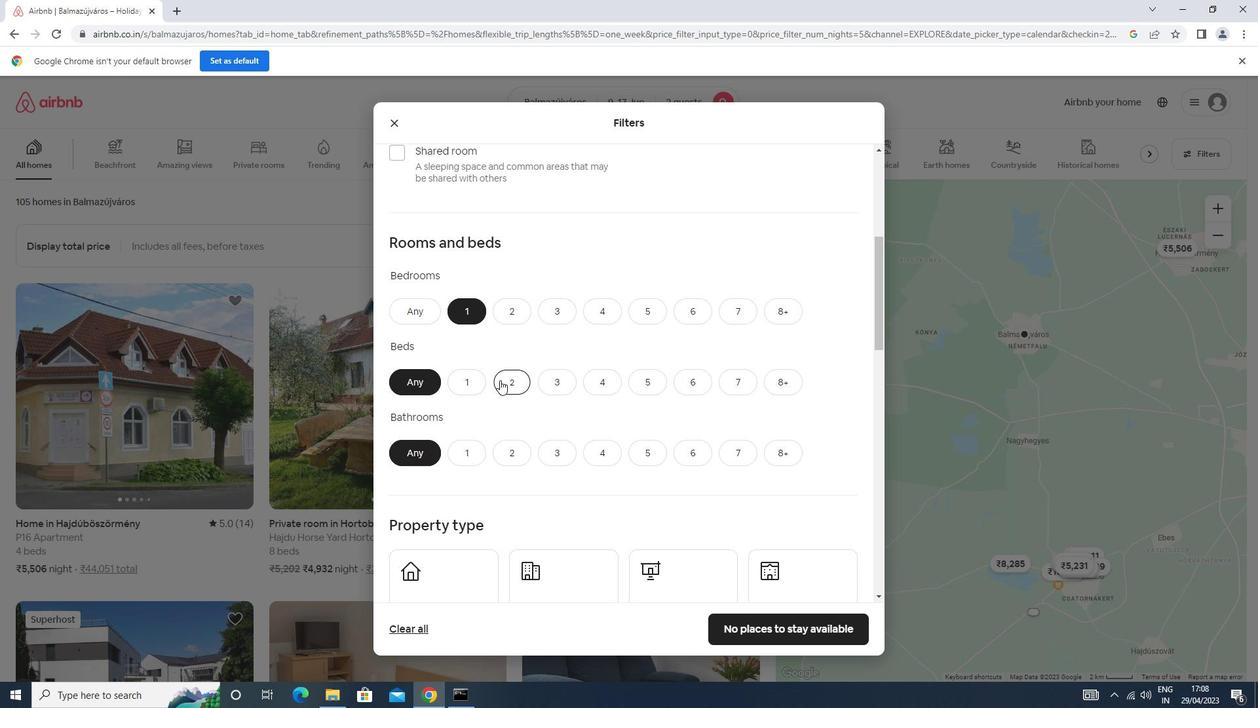 
Action: Mouse scrolled (500, 379) with delta (0, 0)
Screenshot: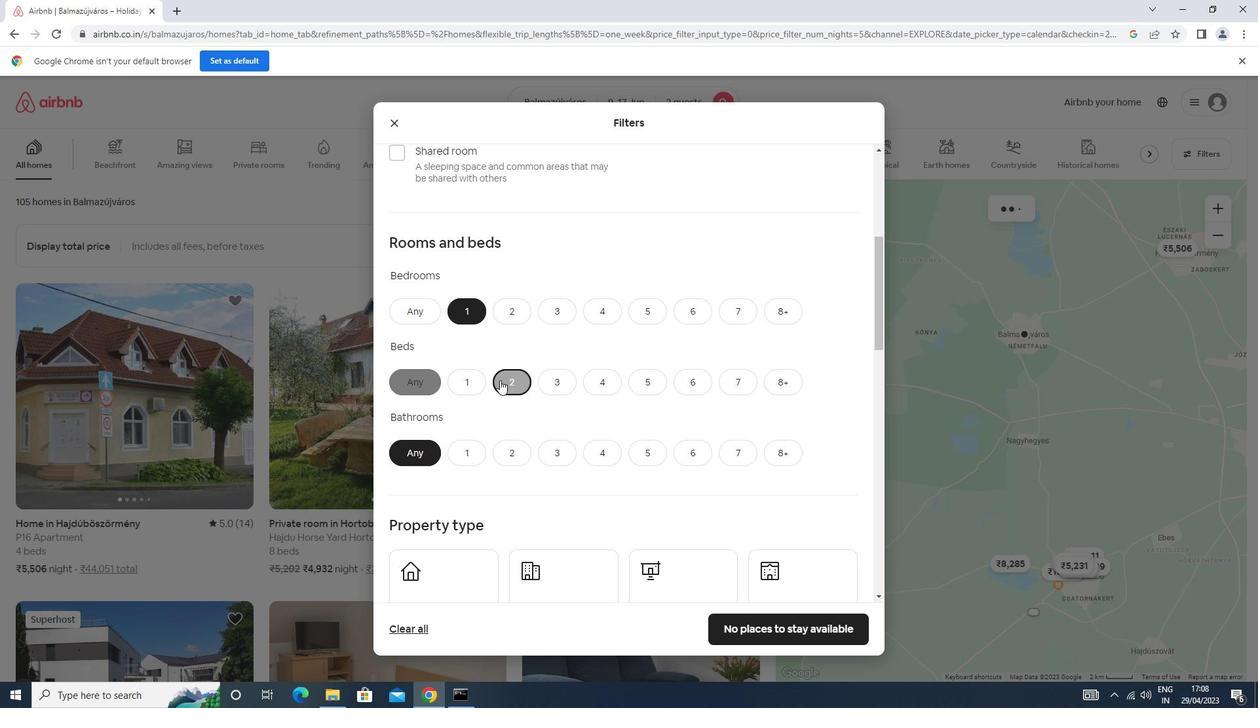 
Action: Mouse moved to (469, 257)
Screenshot: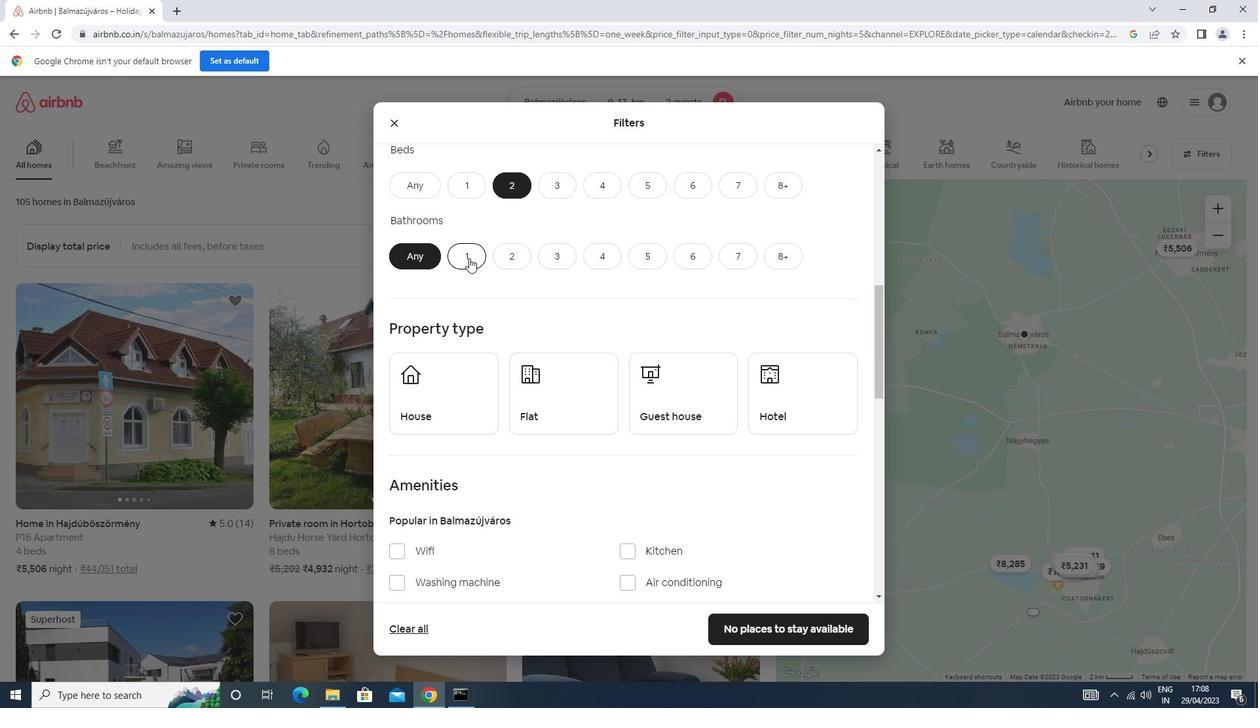 
Action: Mouse pressed left at (469, 257)
Screenshot: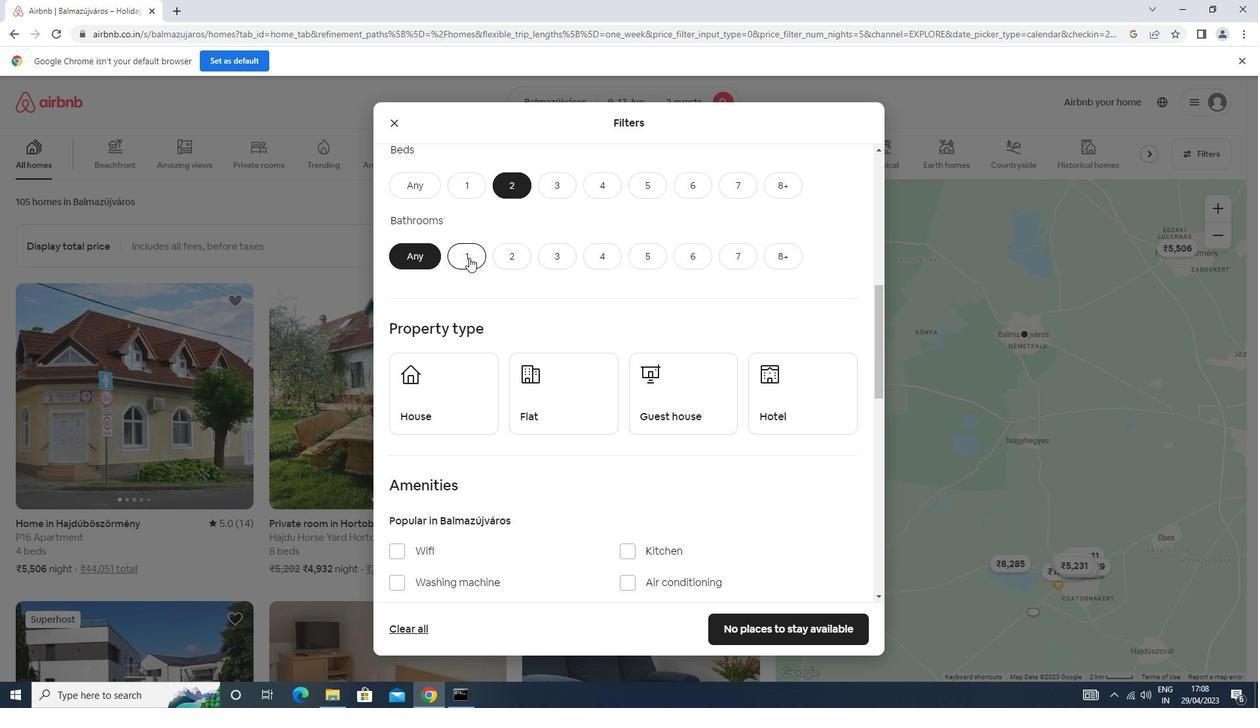 
Action: Mouse moved to (426, 407)
Screenshot: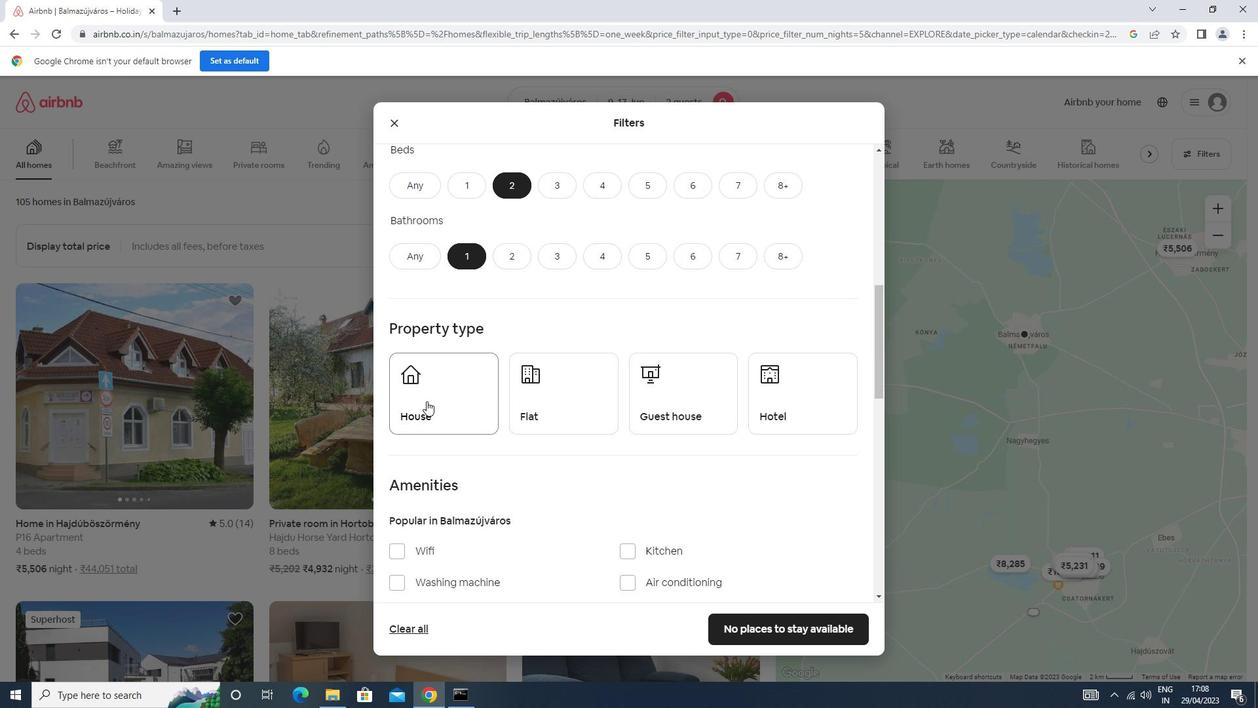 
Action: Mouse pressed left at (426, 407)
Screenshot: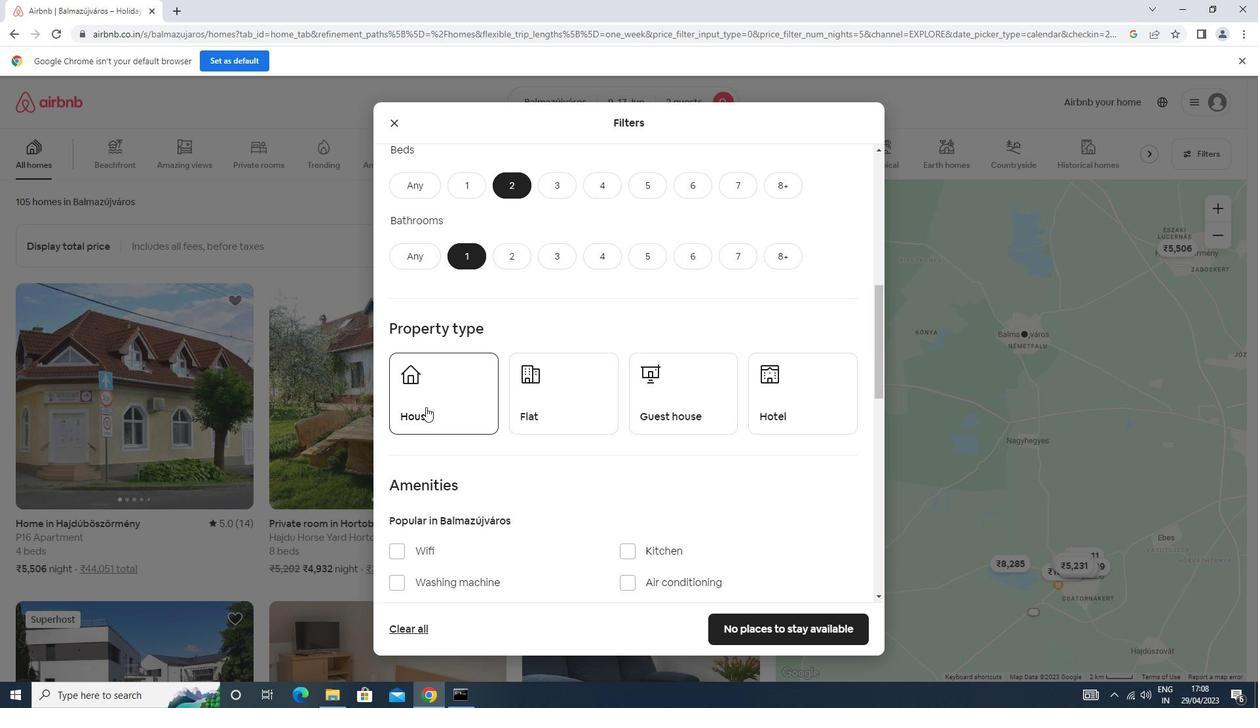 
Action: Mouse moved to (533, 396)
Screenshot: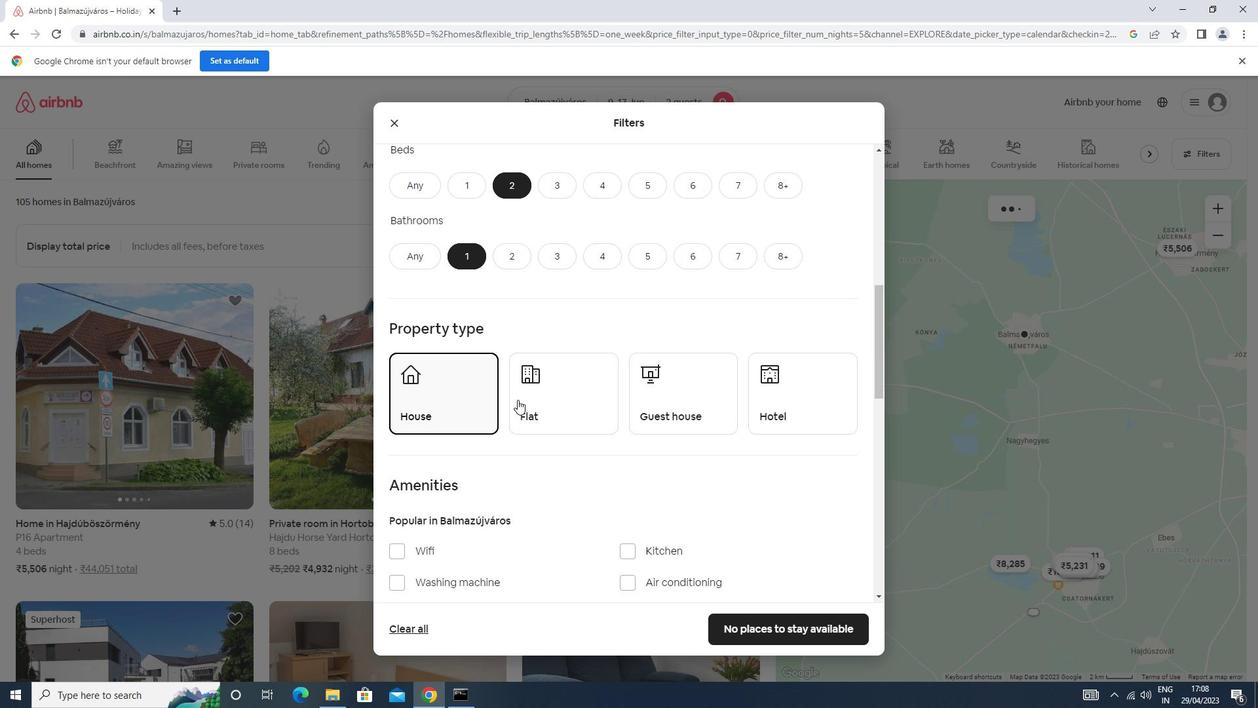 
Action: Mouse pressed left at (533, 396)
Screenshot: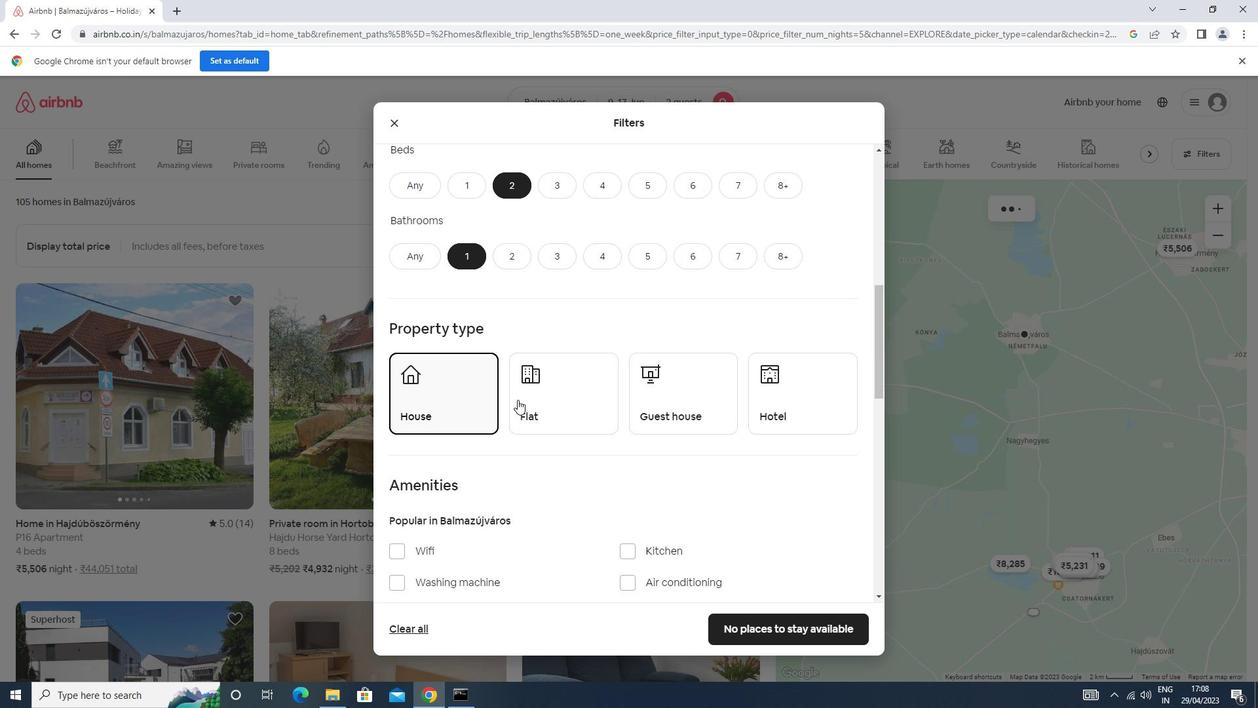 
Action: Mouse moved to (674, 397)
Screenshot: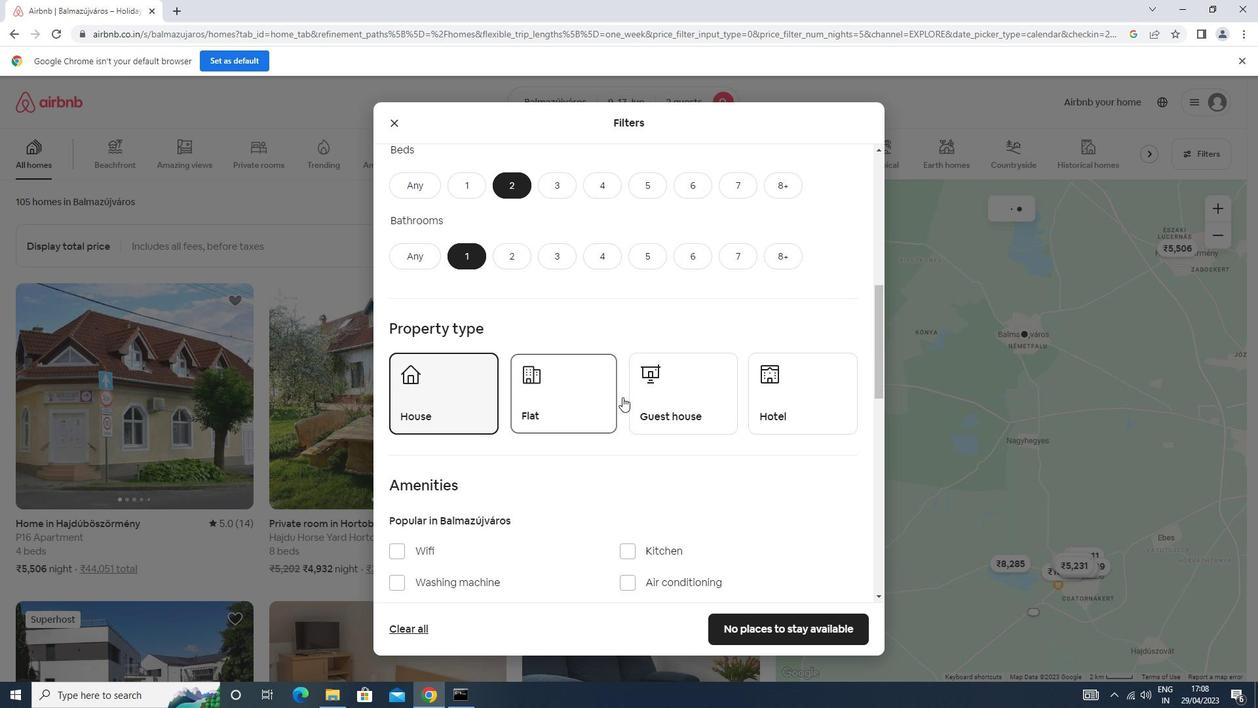 
Action: Mouse pressed left at (674, 397)
Screenshot: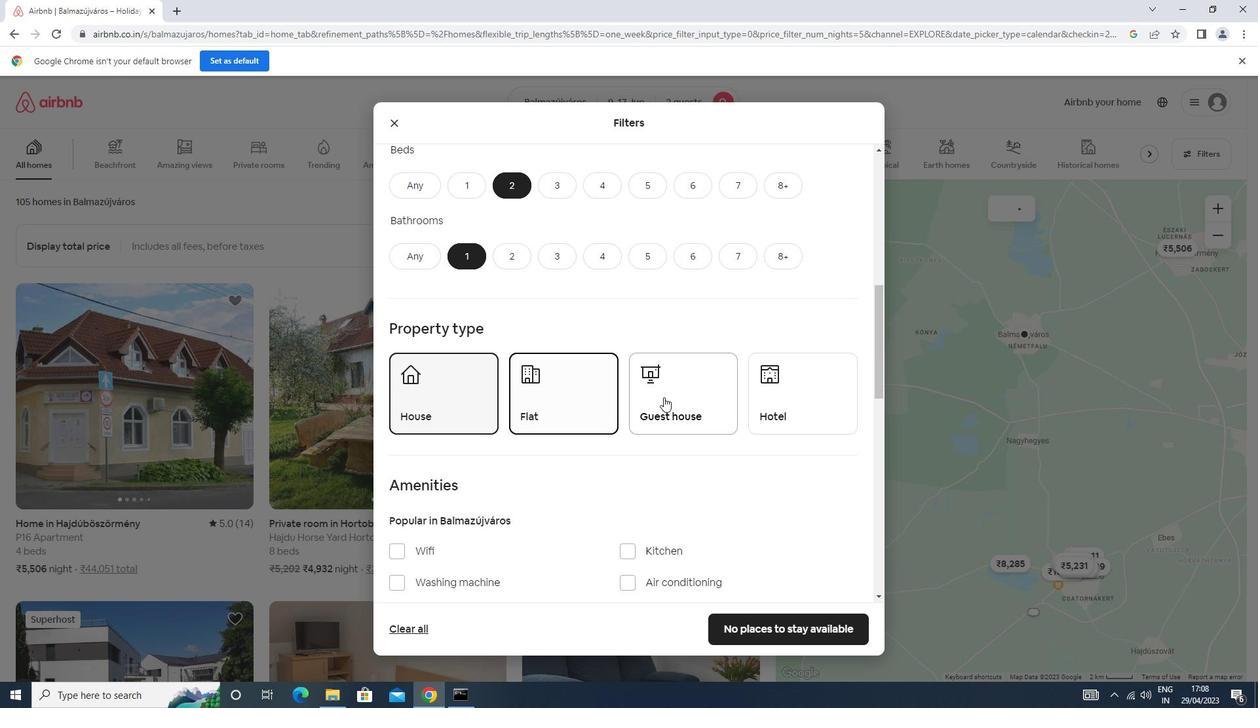 
Action: Mouse moved to (669, 395)
Screenshot: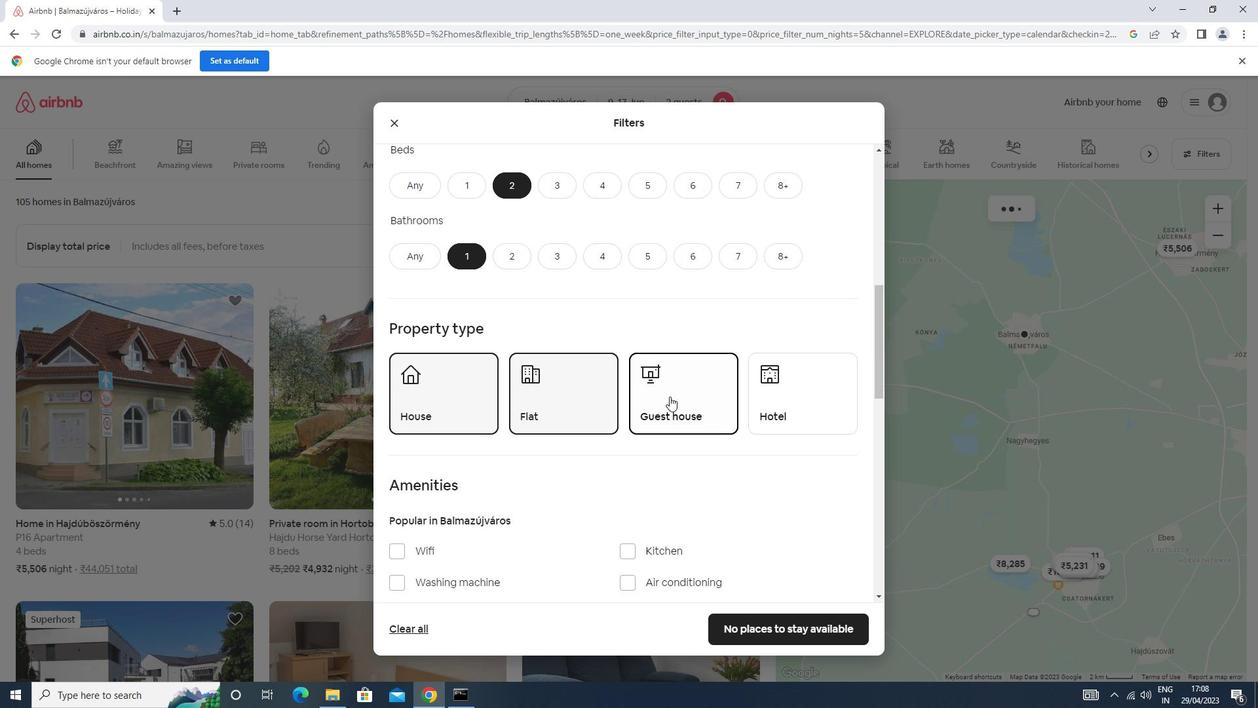 
Action: Mouse scrolled (669, 394) with delta (0, 0)
Screenshot: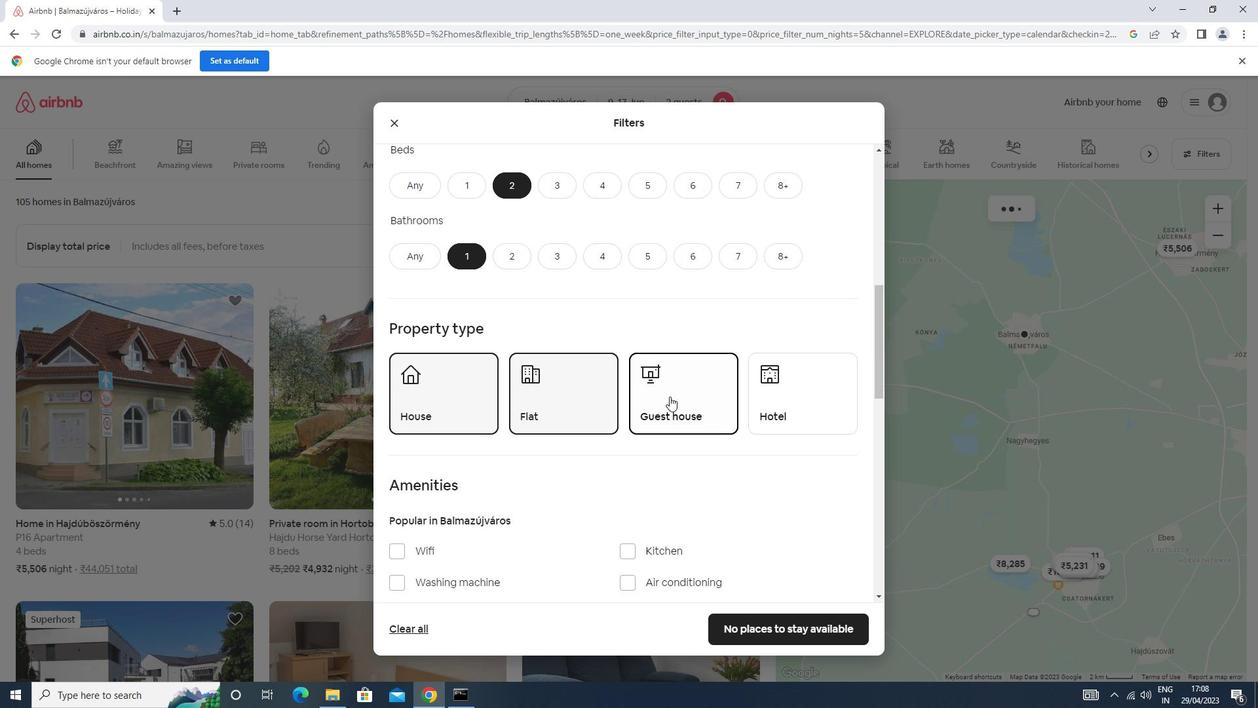 
Action: Mouse scrolled (669, 394) with delta (0, 0)
Screenshot: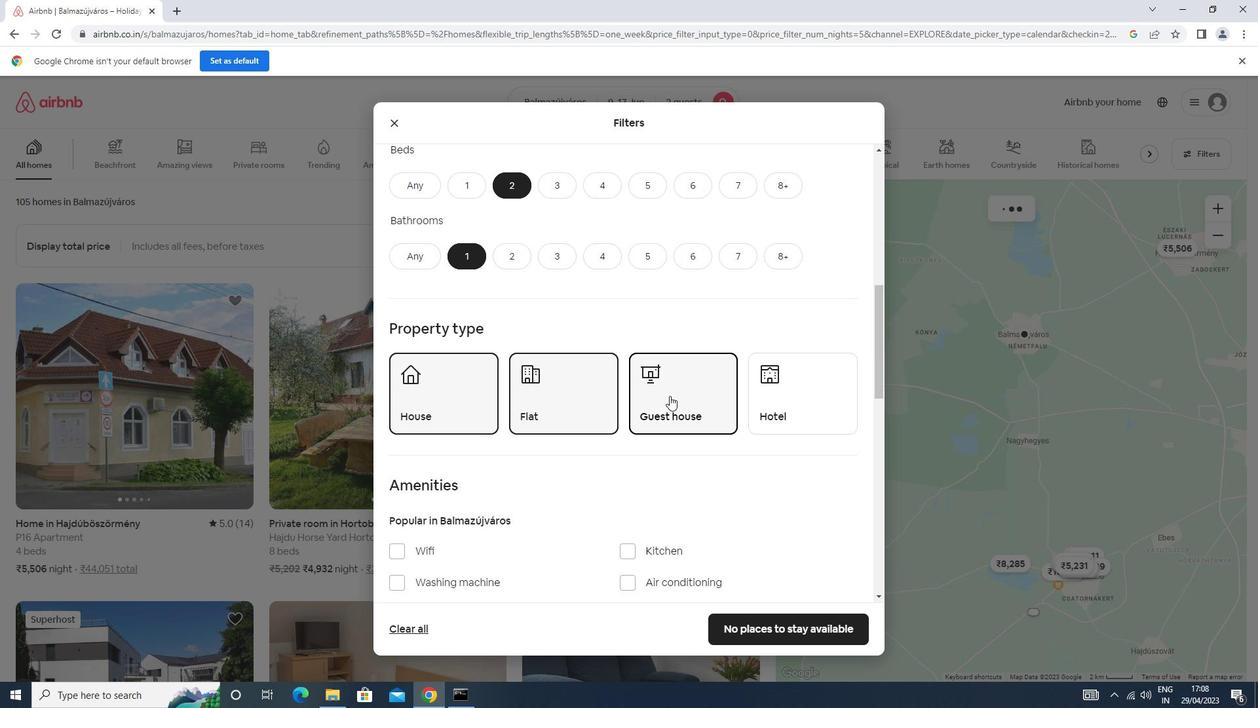 
Action: Mouse scrolled (669, 394) with delta (0, 0)
Screenshot: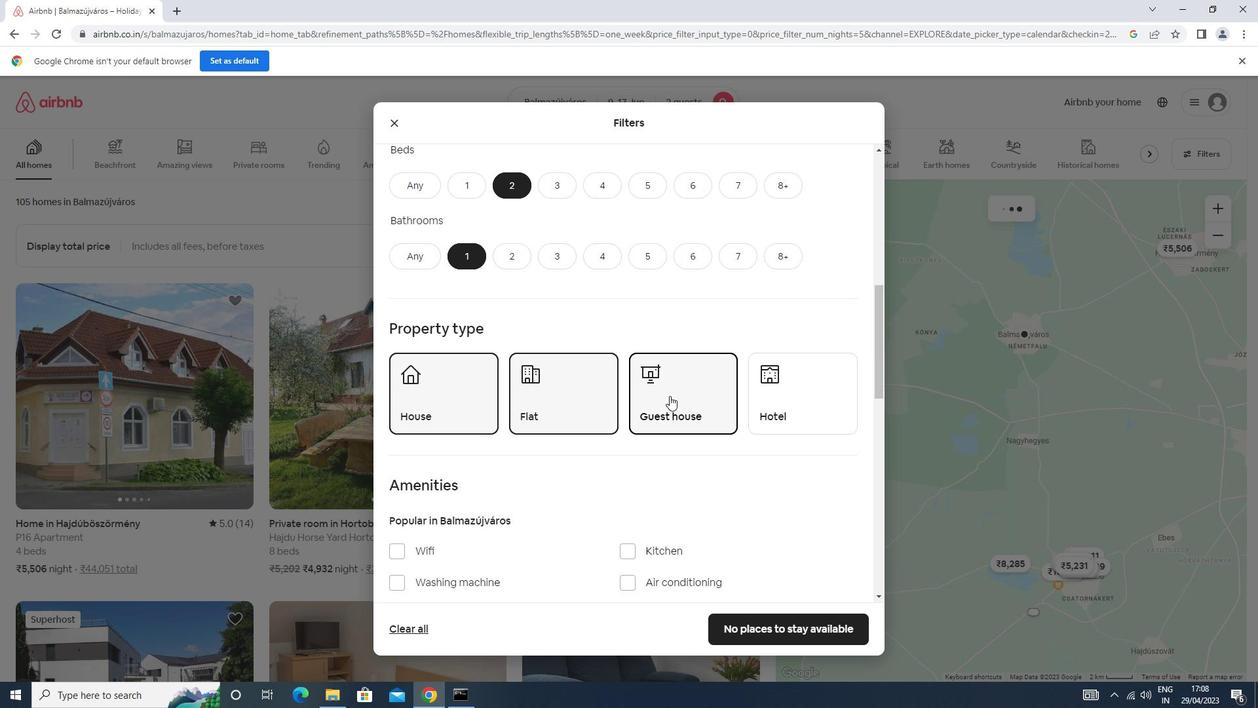 
Action: Mouse scrolled (669, 394) with delta (0, 0)
Screenshot: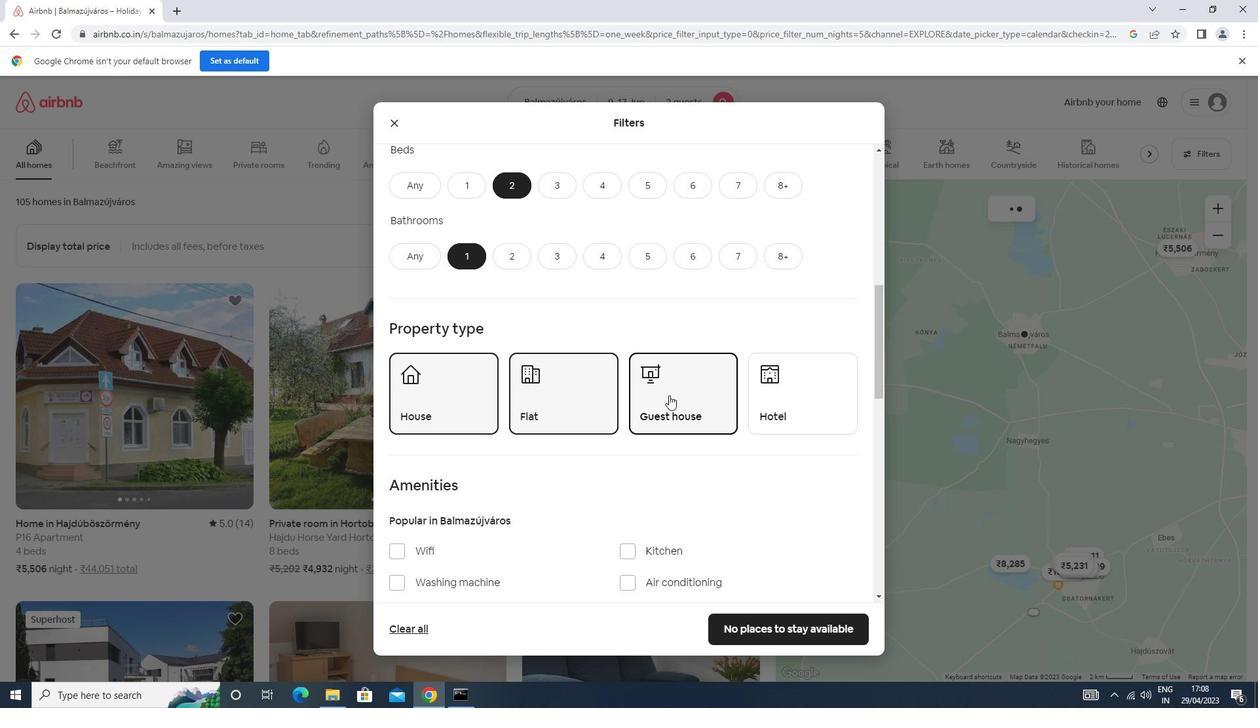 
Action: Mouse scrolled (669, 394) with delta (0, 0)
Screenshot: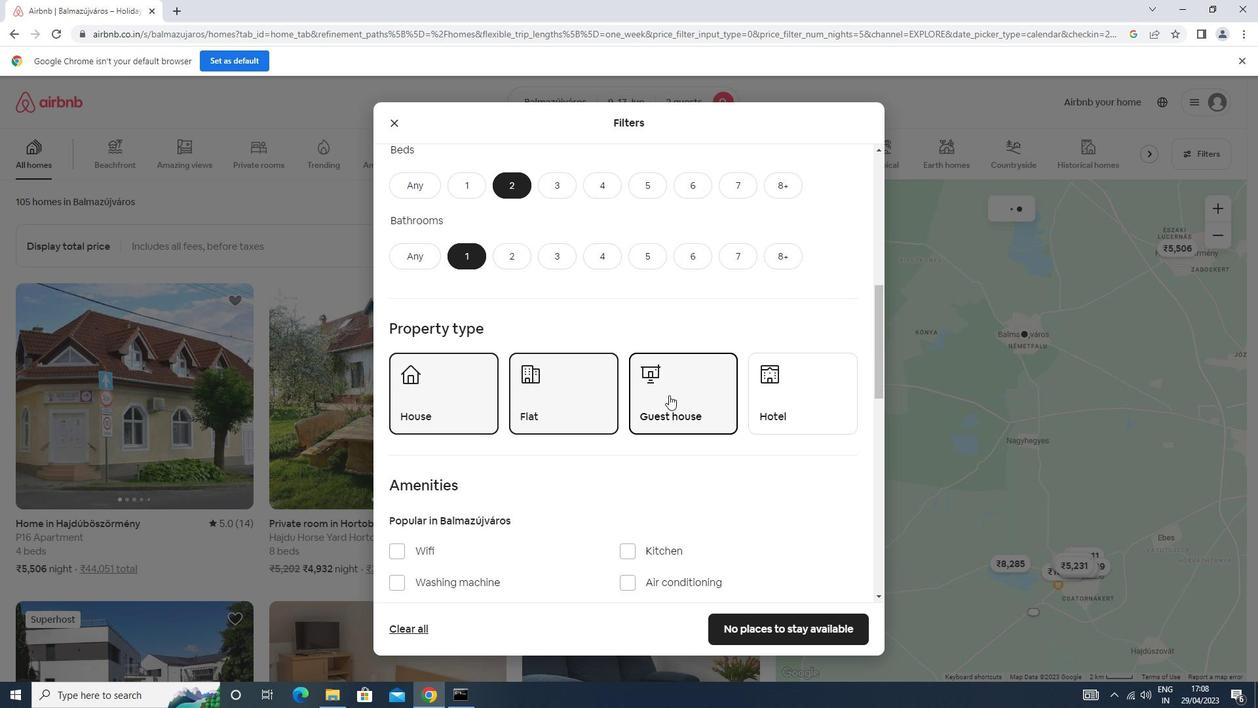 
Action: Mouse scrolled (669, 394) with delta (0, 0)
Screenshot: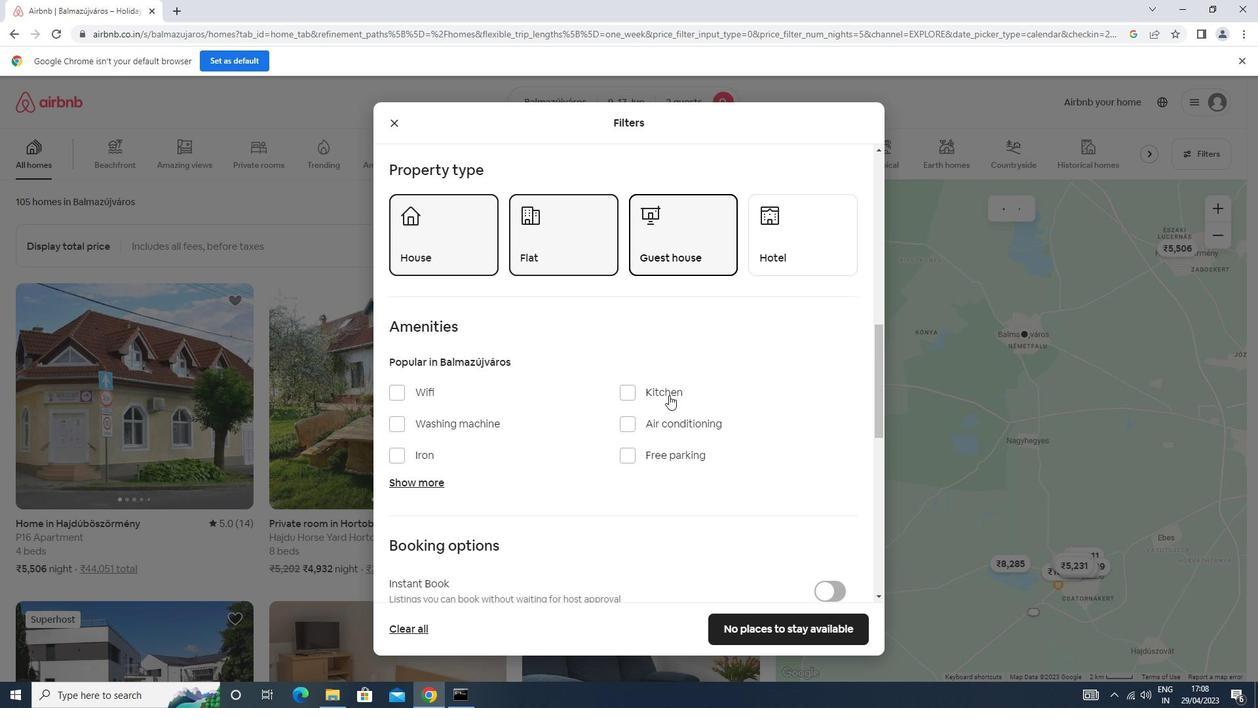 
Action: Mouse moved to (838, 394)
Screenshot: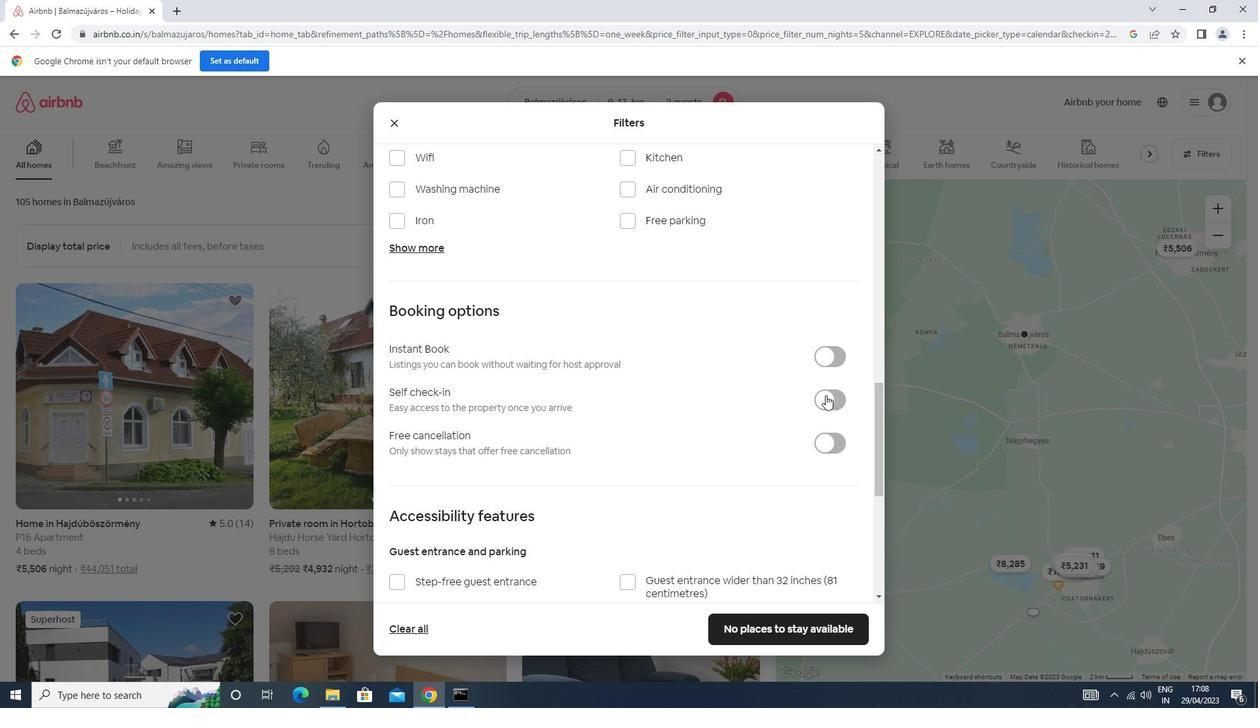 
Action: Mouse pressed left at (838, 394)
Screenshot: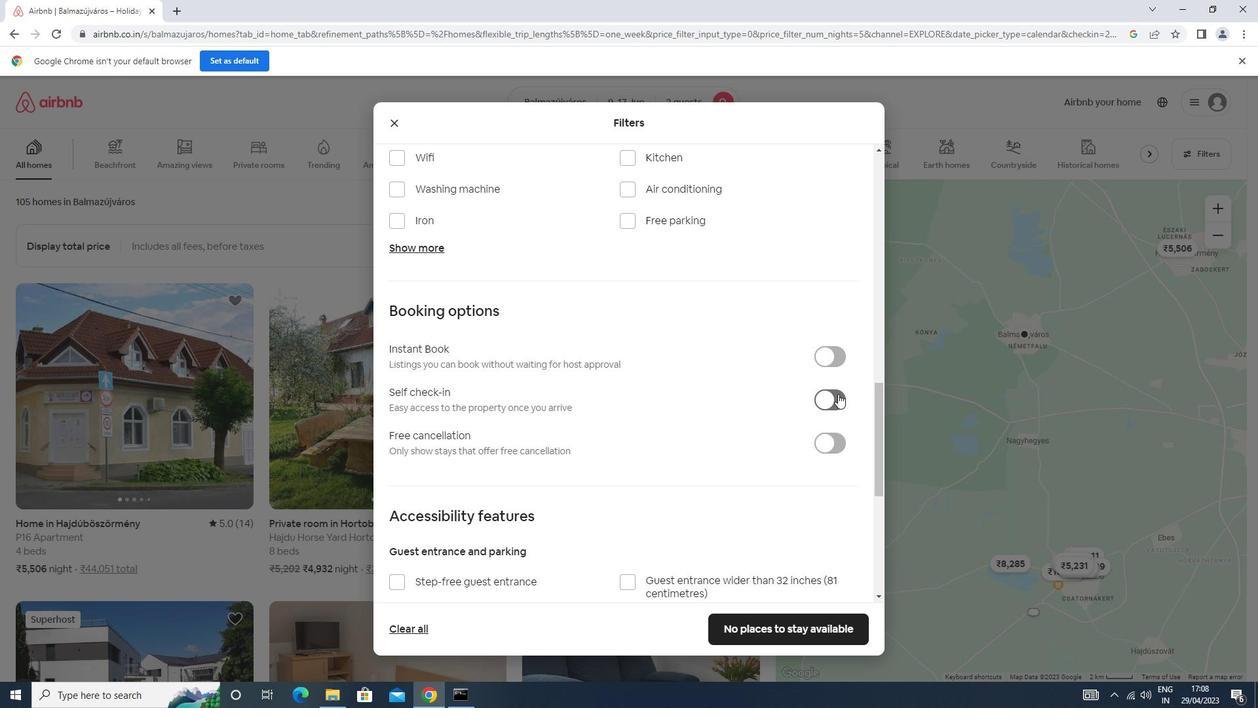 
Action: Mouse moved to (810, 402)
Screenshot: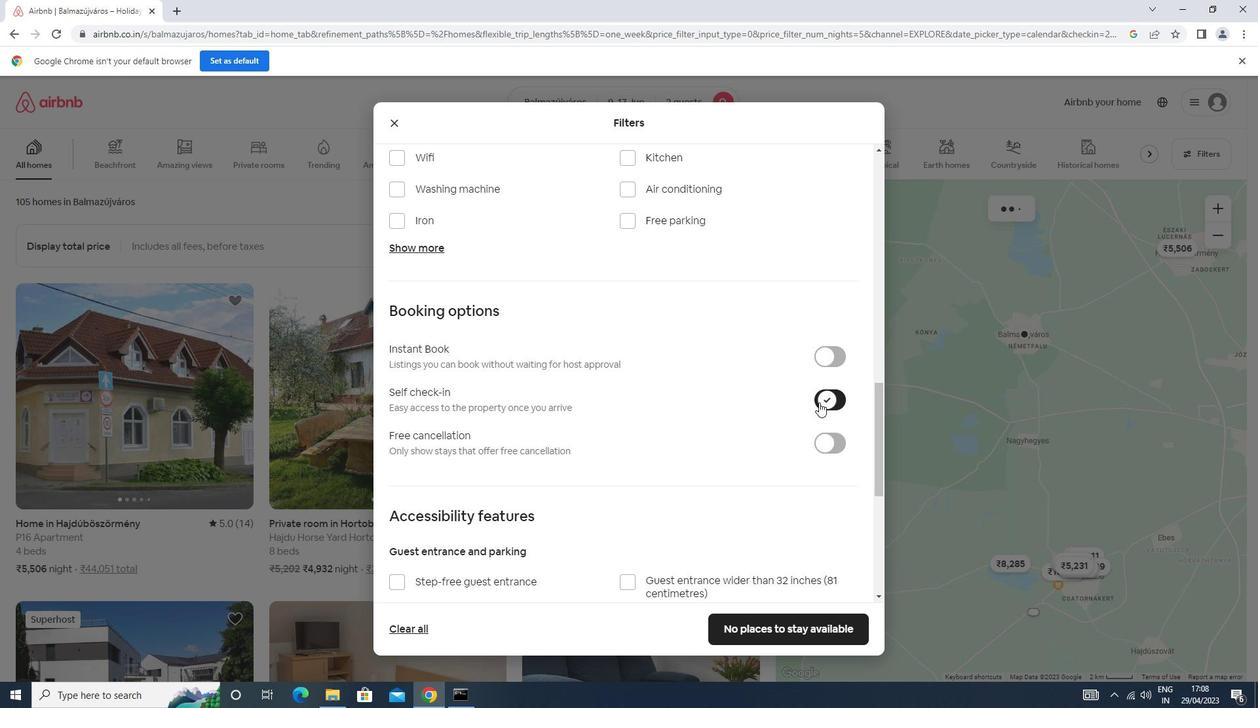 
Action: Mouse scrolled (810, 401) with delta (0, 0)
Screenshot: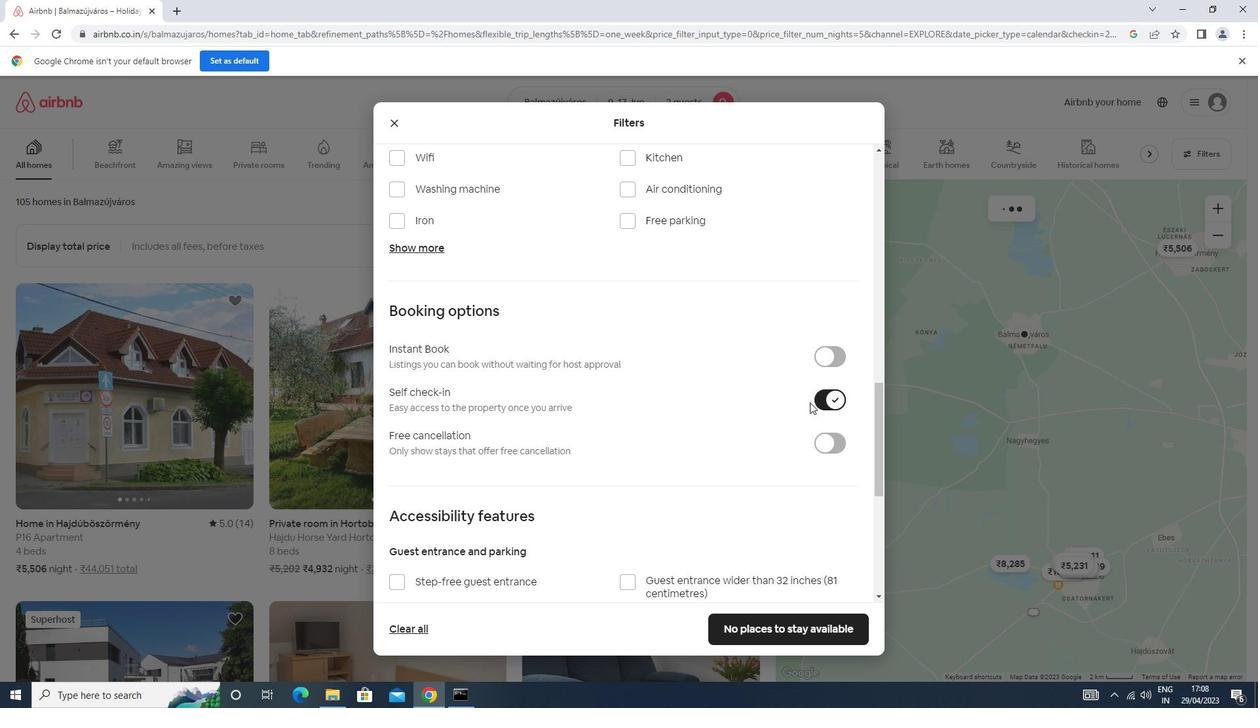 
Action: Mouse scrolled (810, 401) with delta (0, 0)
Screenshot: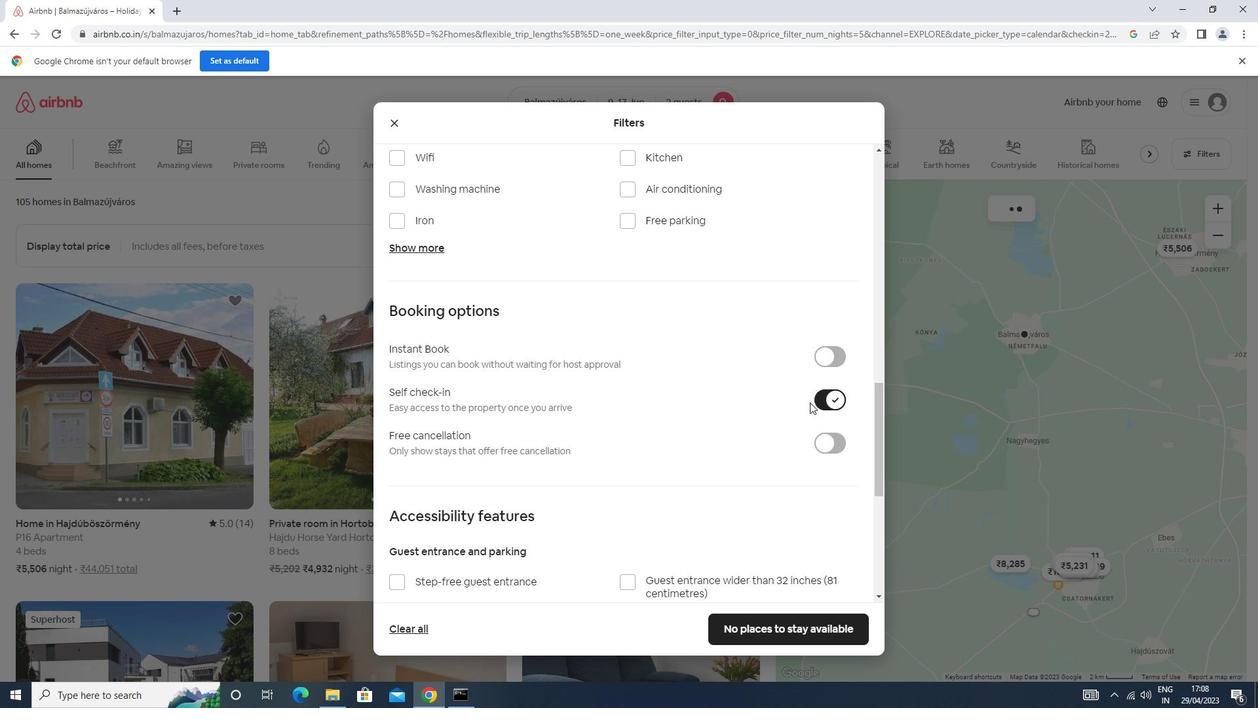 
Action: Mouse scrolled (810, 401) with delta (0, 0)
Screenshot: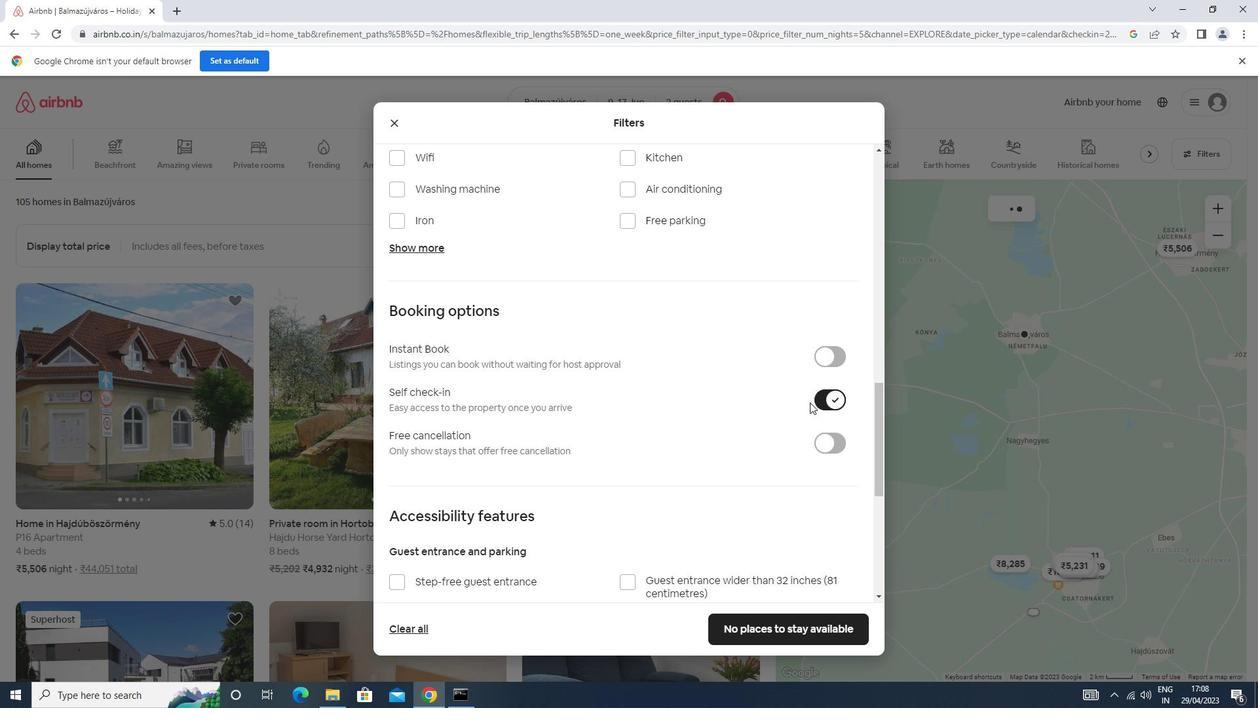 
Action: Mouse scrolled (810, 401) with delta (0, 0)
Screenshot: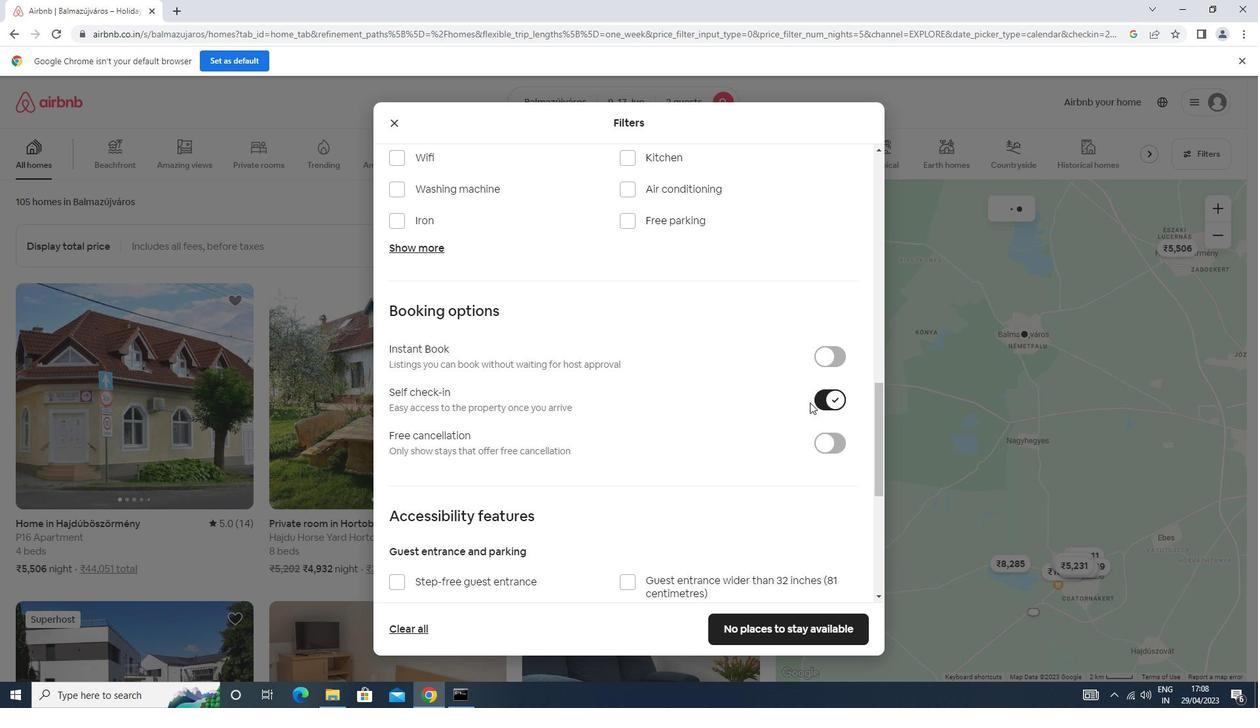 
Action: Mouse scrolled (810, 401) with delta (0, 0)
Screenshot: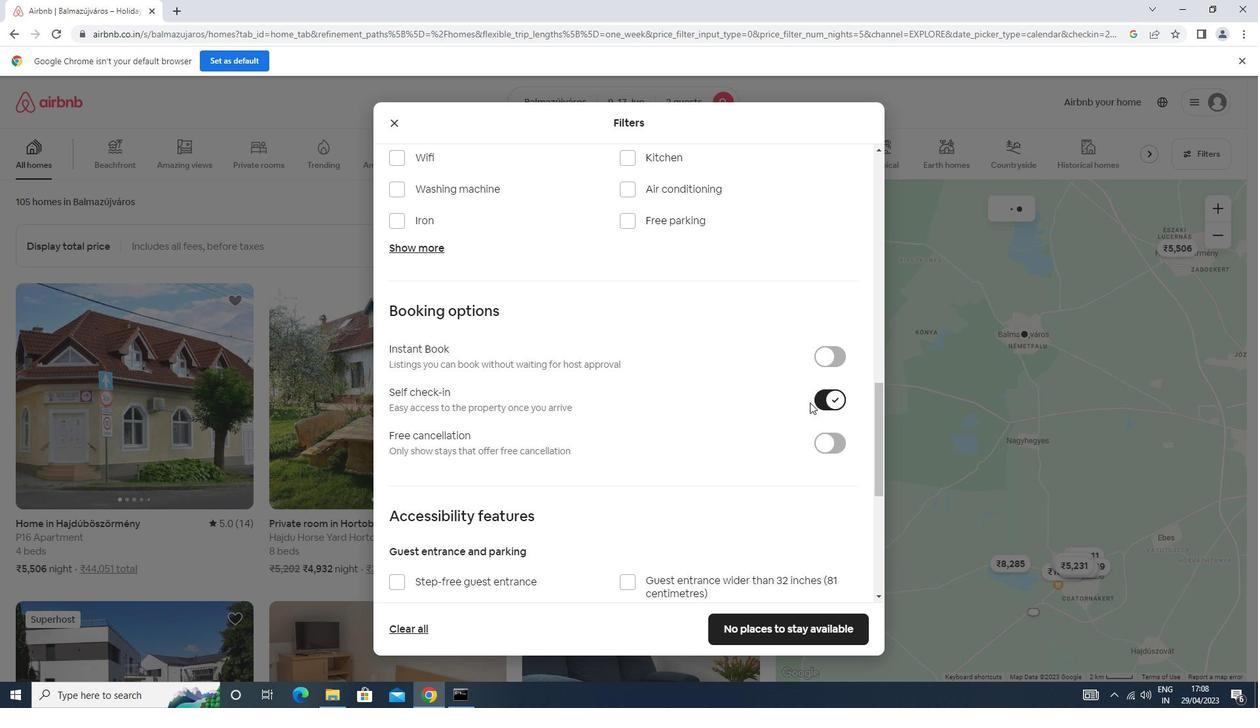 
Action: Mouse scrolled (810, 401) with delta (0, 0)
Screenshot: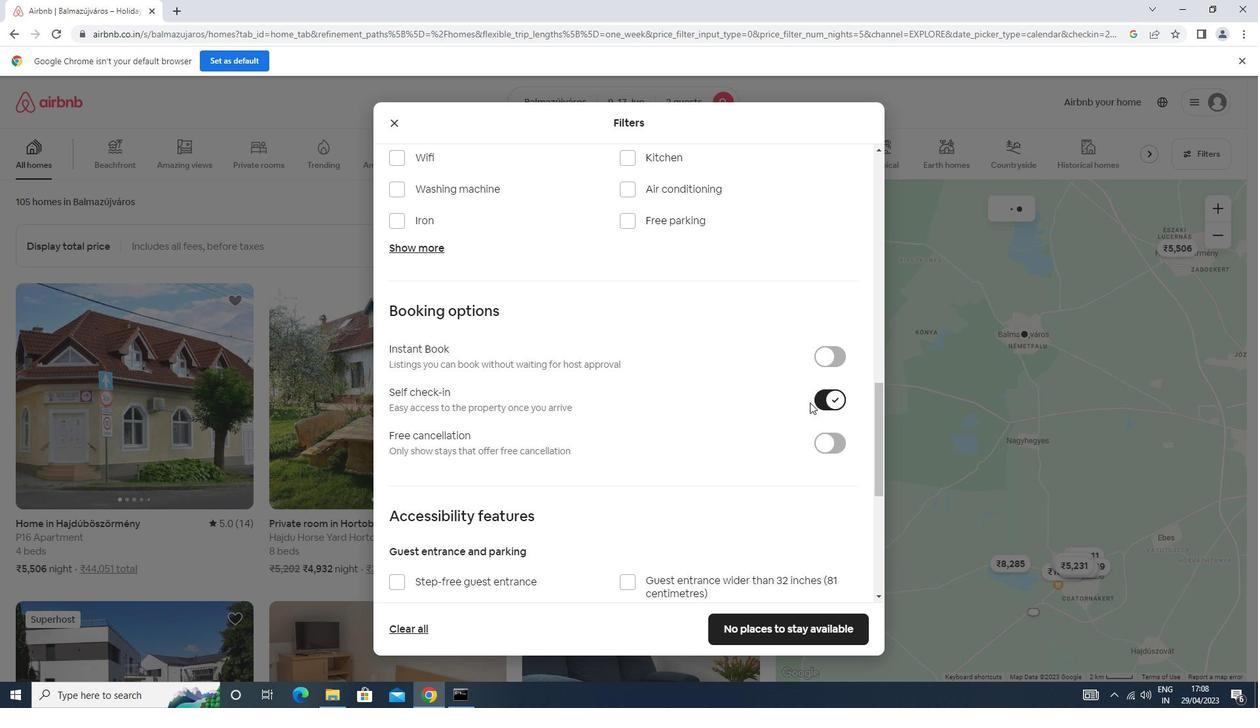 
Action: Mouse scrolled (810, 401) with delta (0, 0)
Screenshot: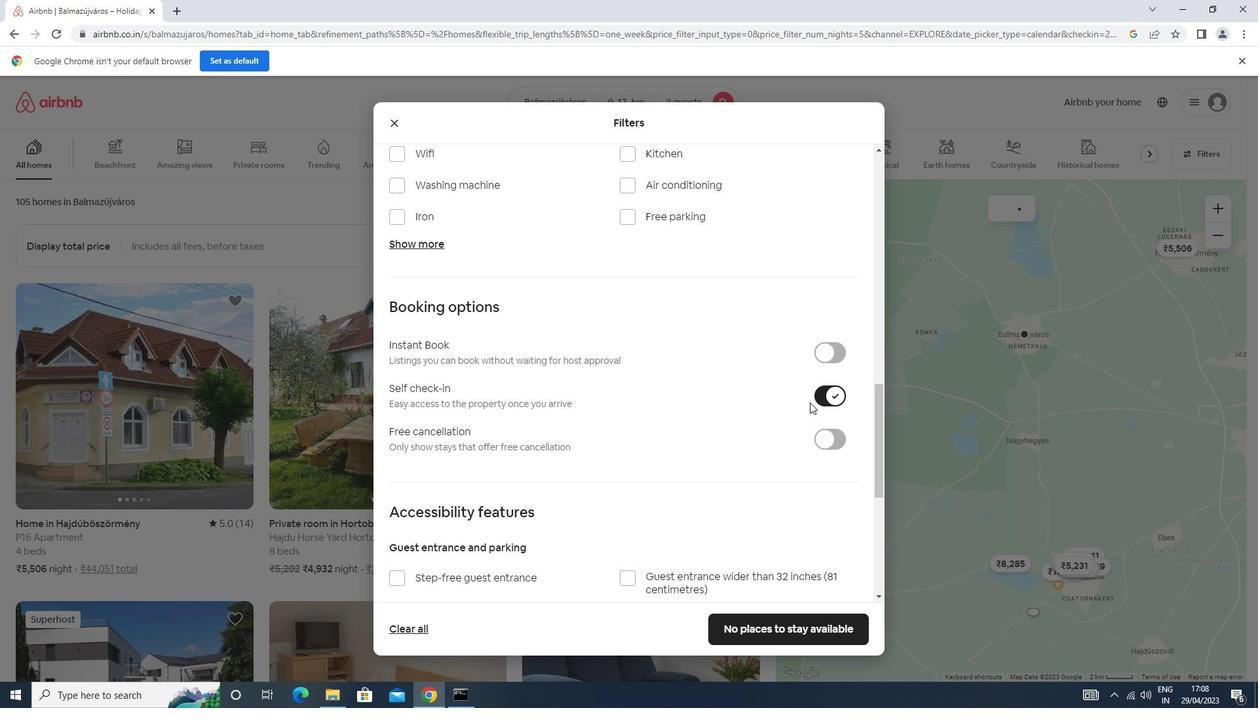 
Action: Mouse scrolled (810, 401) with delta (0, 0)
Screenshot: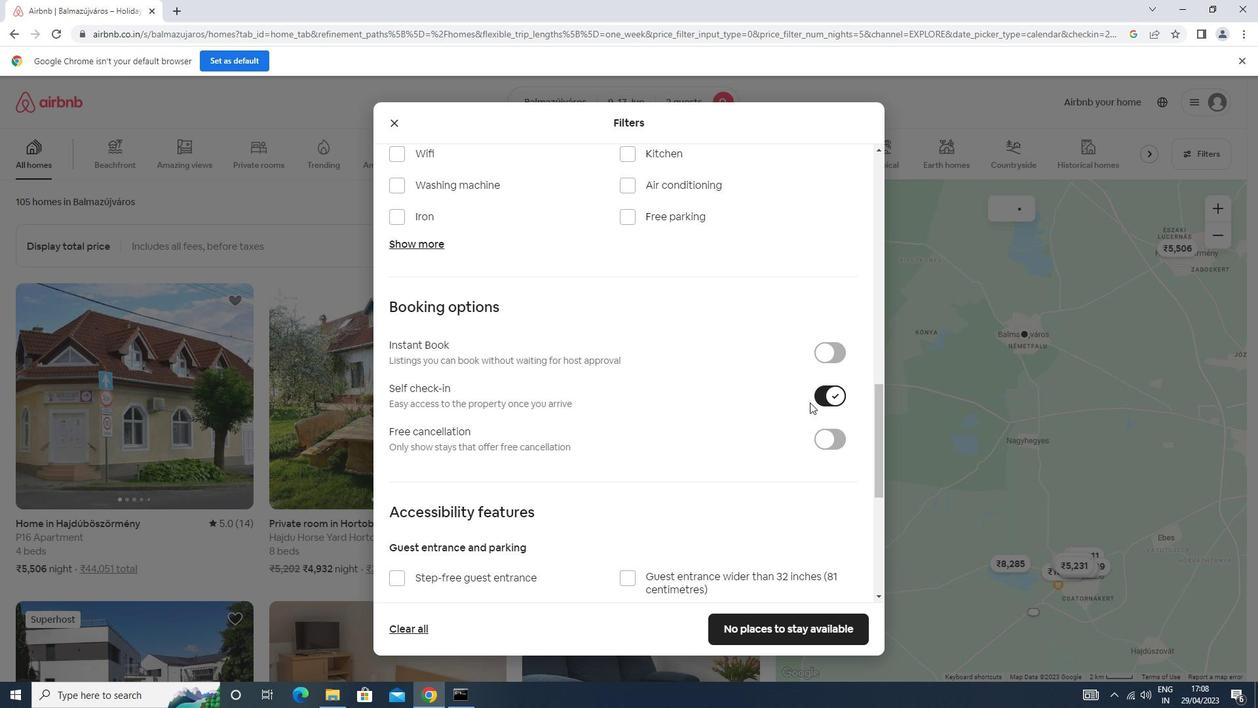 
Action: Mouse scrolled (810, 401) with delta (0, 0)
Screenshot: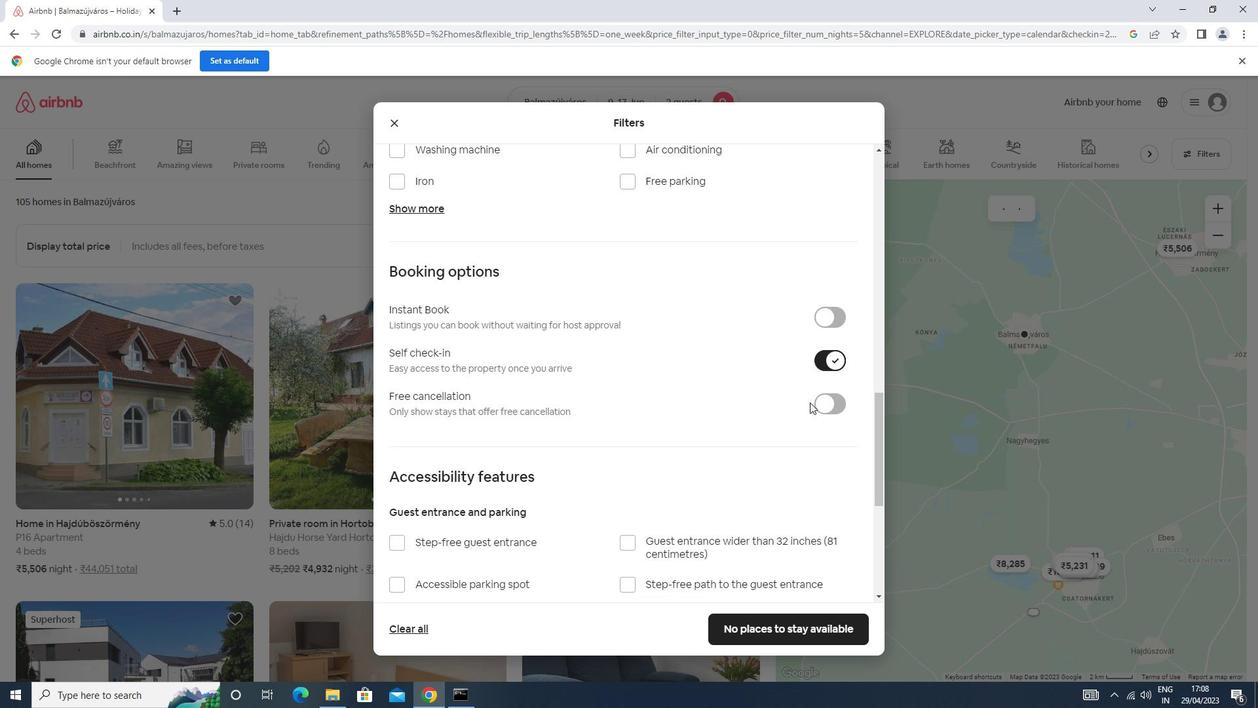 
Action: Mouse moved to (405, 513)
Screenshot: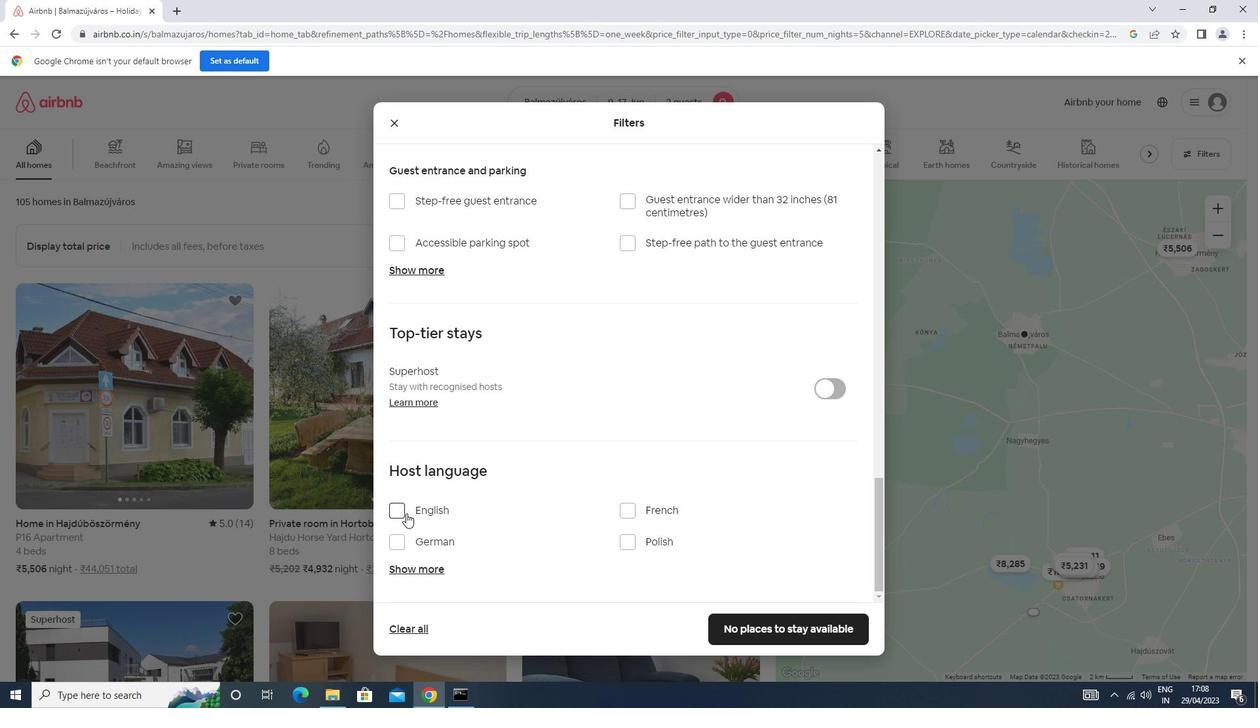 
Action: Mouse pressed left at (405, 513)
Screenshot: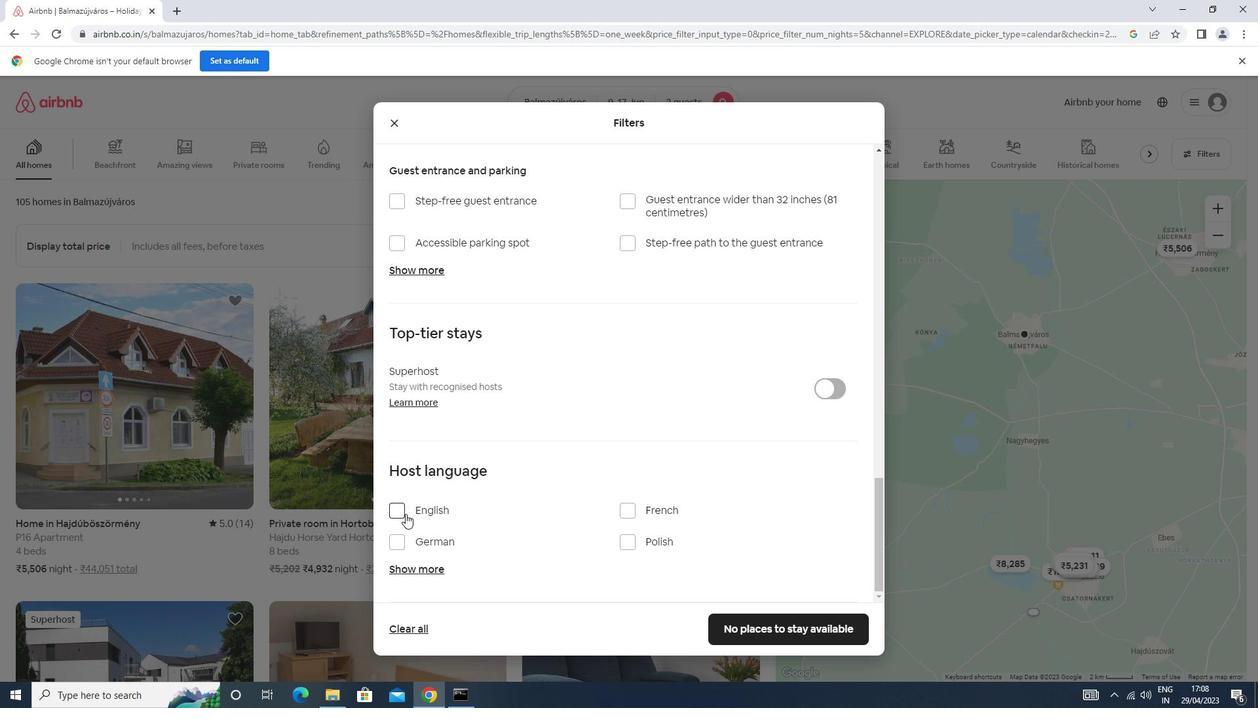 
Action: Mouse moved to (730, 628)
Screenshot: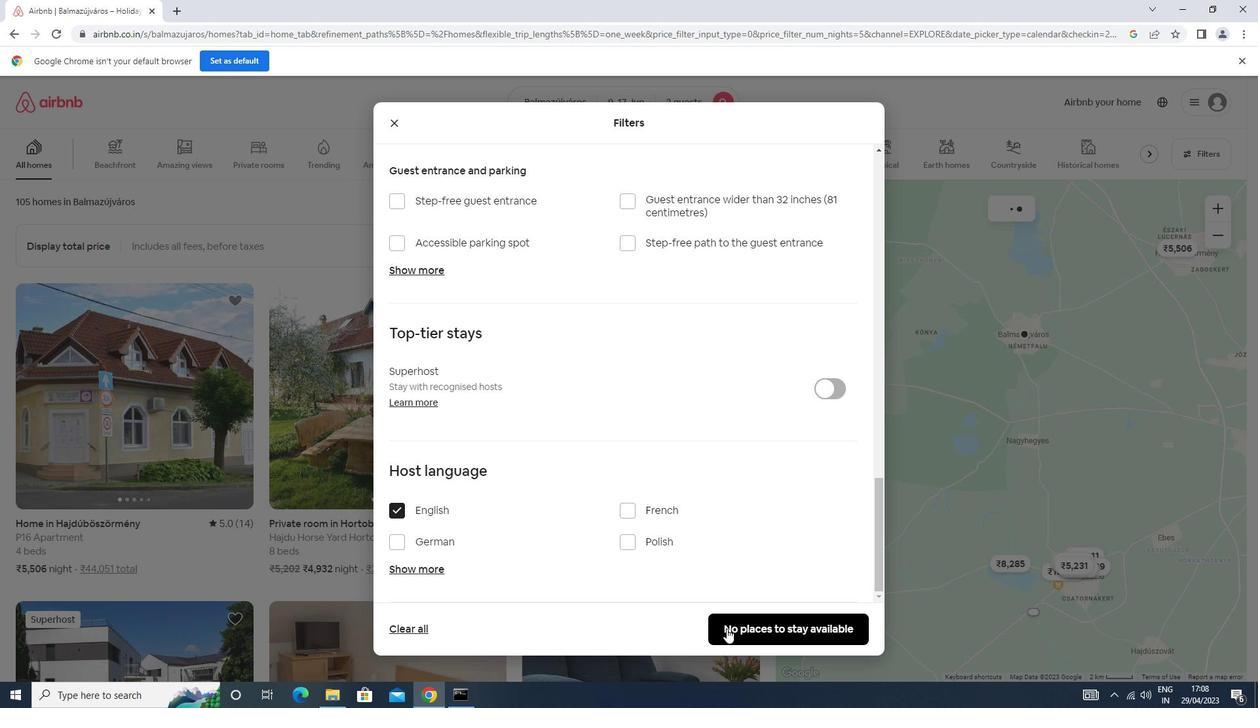 
Action: Mouse pressed left at (730, 628)
Screenshot: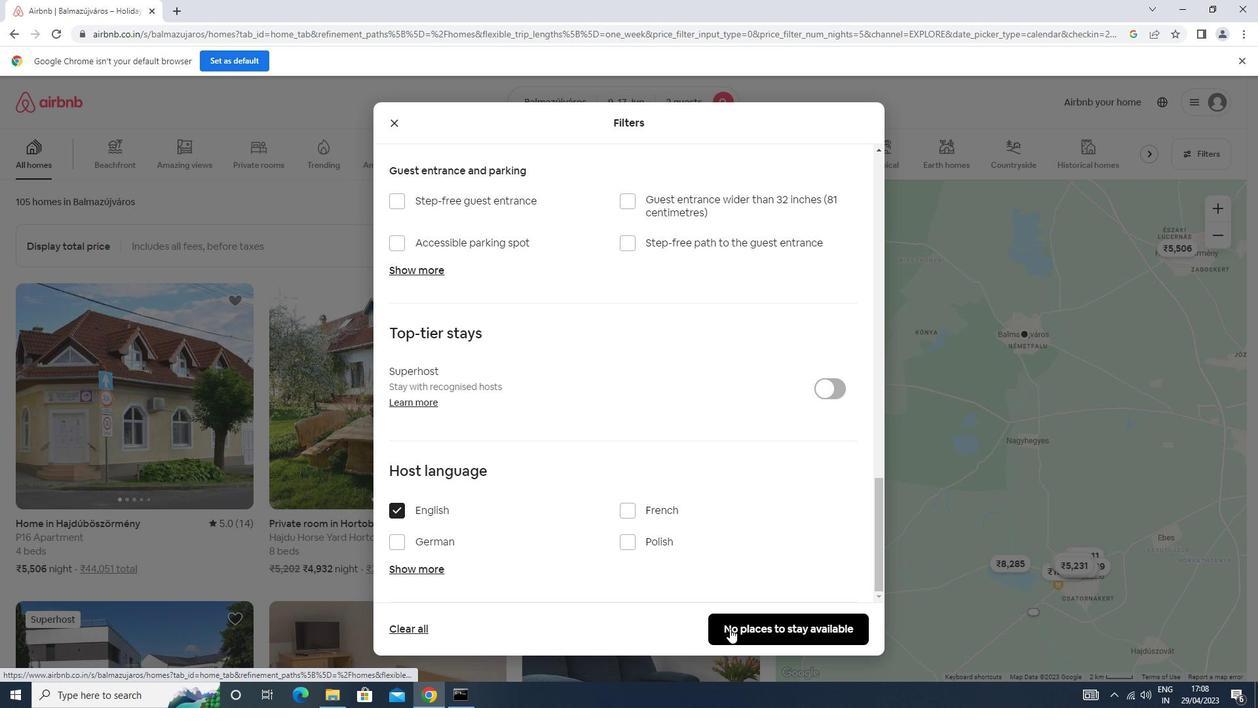 
Action: Mouse moved to (731, 624)
Screenshot: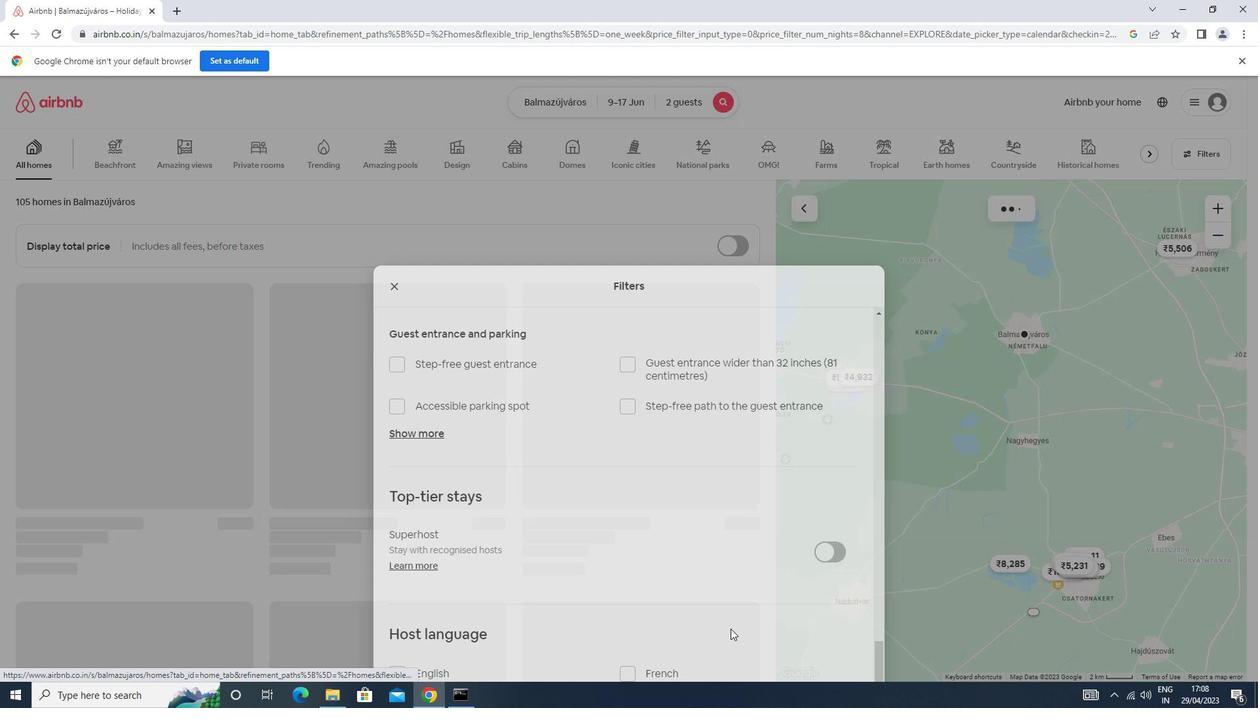 
